 Task: Assign Person0000000143 as Assignee of Child Issue ChildIssue0000000711 of Issue Issue0000000356 in Backlog  in Scrum Project Project0000000072 in Jira. Assign Person0000000143 as Assignee of Child Issue ChildIssue0000000712 of Issue Issue0000000356 in Backlog  in Scrum Project Project0000000072 in Jira. Assign Person0000000143 as Assignee of Child Issue ChildIssue0000000713 of Issue Issue0000000357 in Backlog  in Scrum Project Project0000000072 in Jira. Assign Person0000000143 as Assignee of Child Issue ChildIssue0000000714 of Issue Issue0000000357 in Backlog  in Scrum Project Project0000000072 in Jira. Assign Person0000000143 as Assignee of Child Issue ChildIssue0000000715 of Issue Issue0000000358 in Backlog  in Scrum Project Project0000000072 in Jira
Action: Mouse moved to (256, 96)
Screenshot: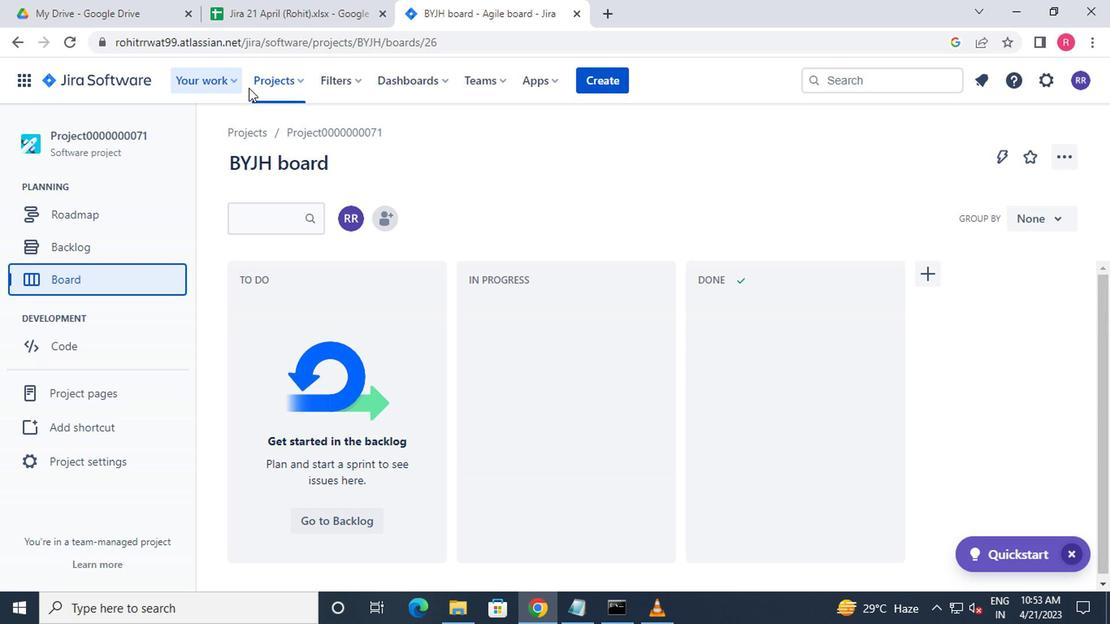 
Action: Mouse pressed left at (256, 96)
Screenshot: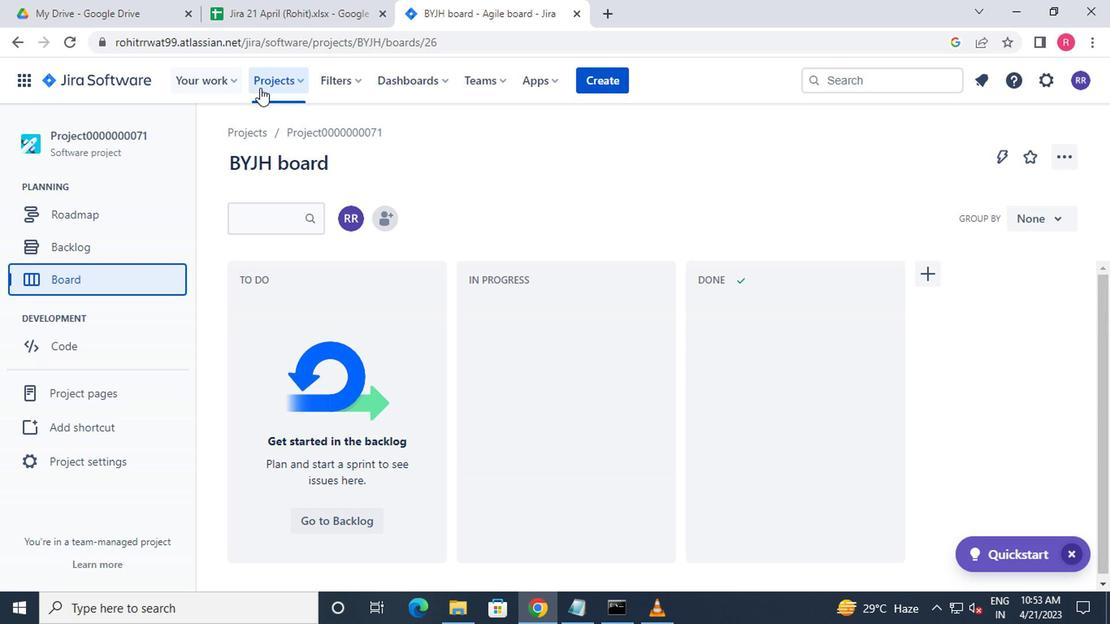 
Action: Mouse moved to (336, 198)
Screenshot: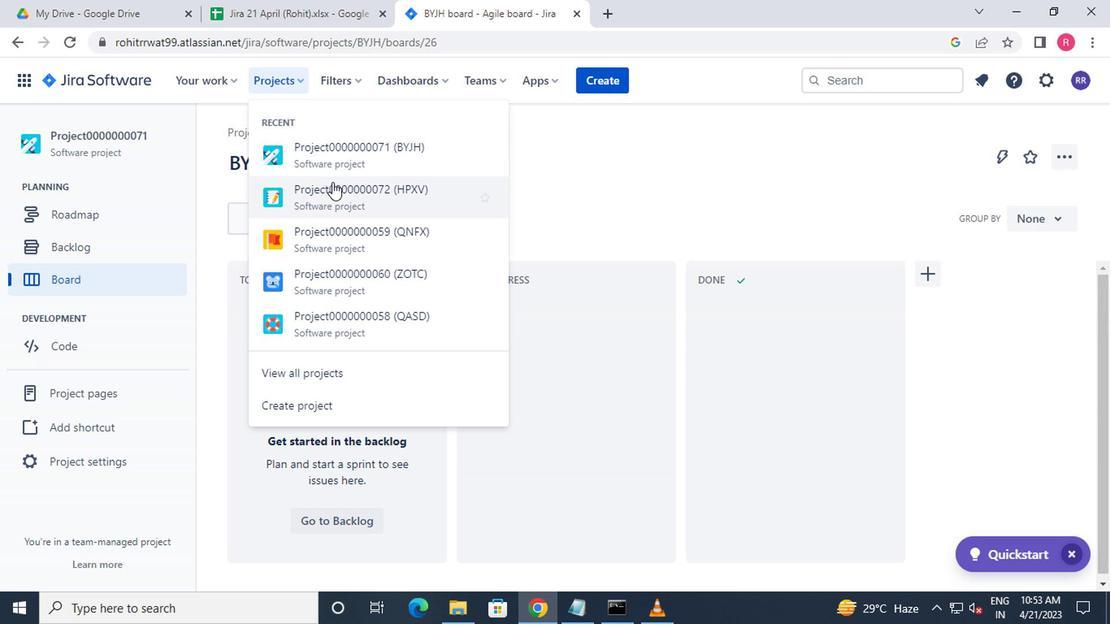 
Action: Mouse pressed left at (336, 198)
Screenshot: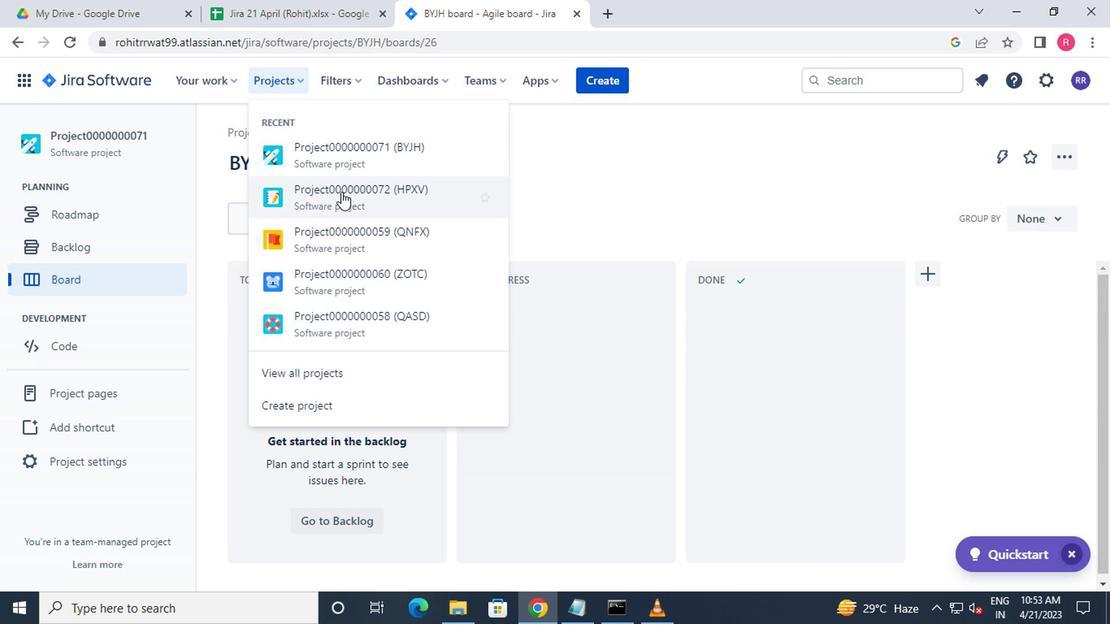 
Action: Mouse moved to (105, 244)
Screenshot: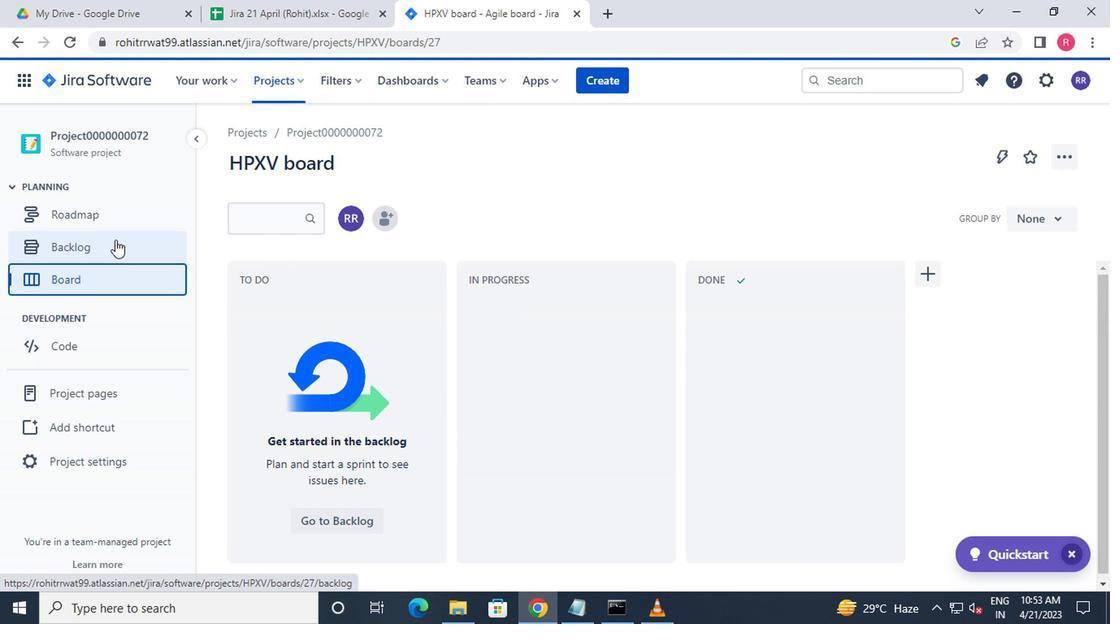 
Action: Mouse pressed left at (105, 244)
Screenshot: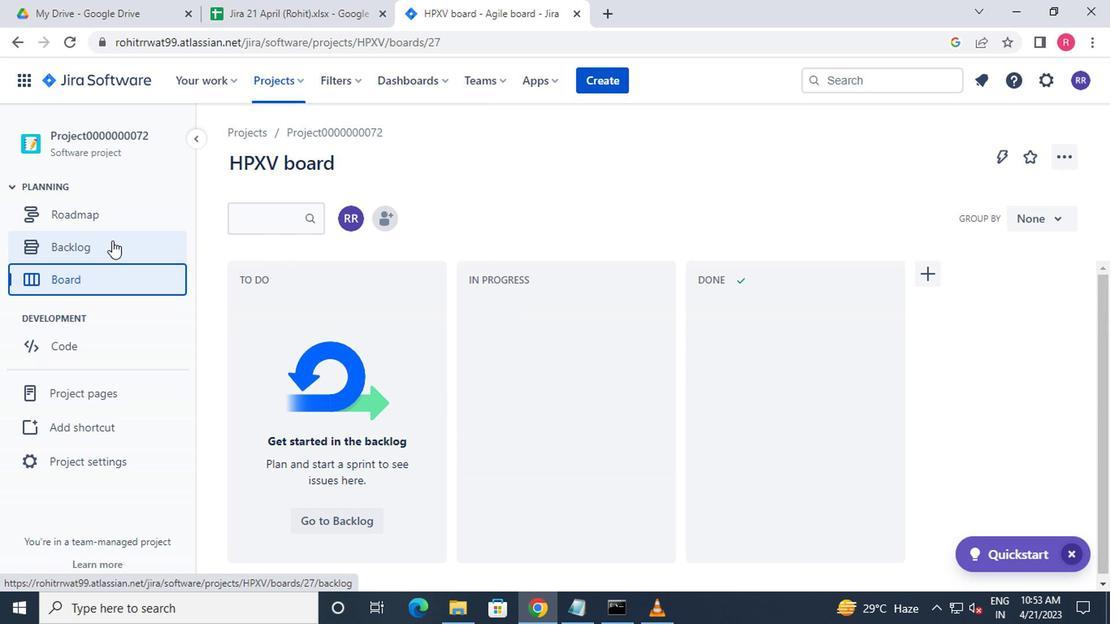 
Action: Mouse moved to (441, 343)
Screenshot: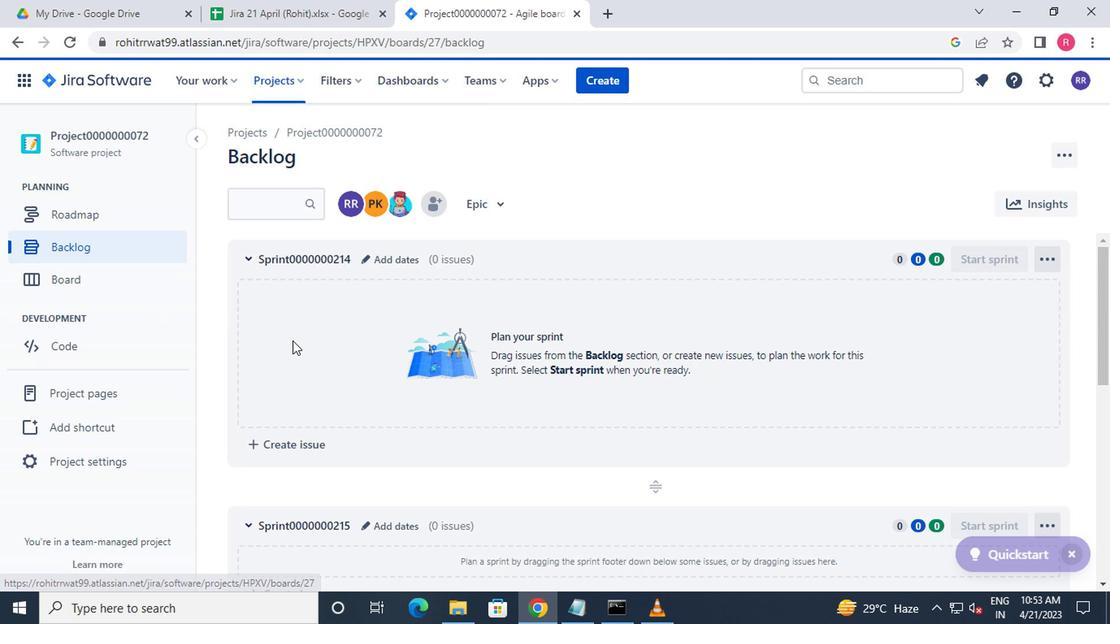 
Action: Mouse scrolled (441, 342) with delta (0, -1)
Screenshot: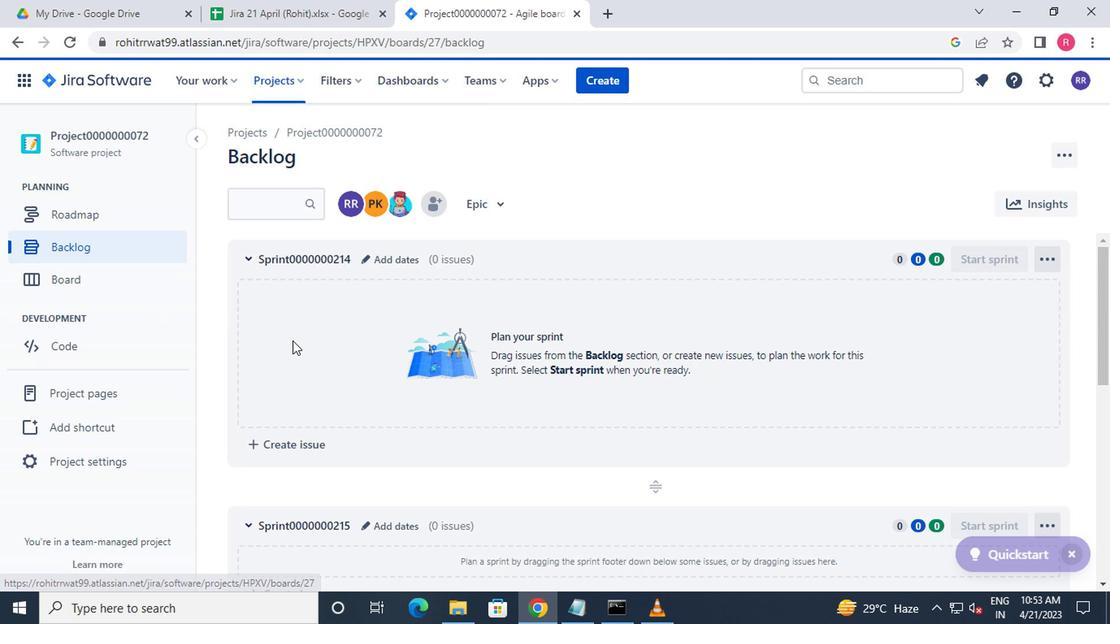 
Action: Mouse moved to (459, 342)
Screenshot: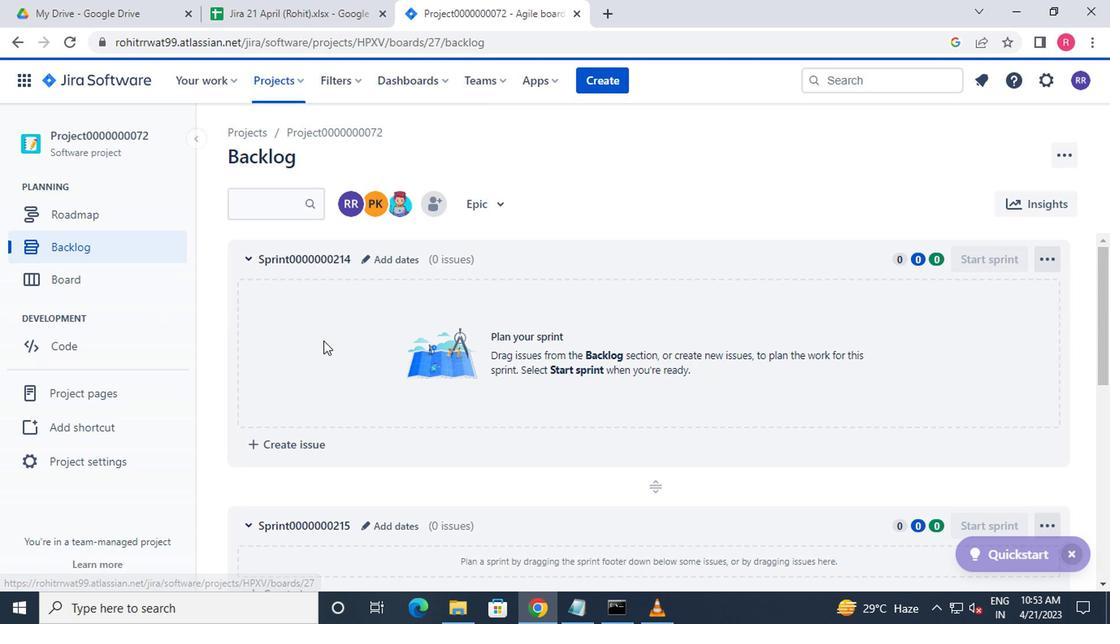 
Action: Mouse scrolled (459, 341) with delta (0, 0)
Screenshot: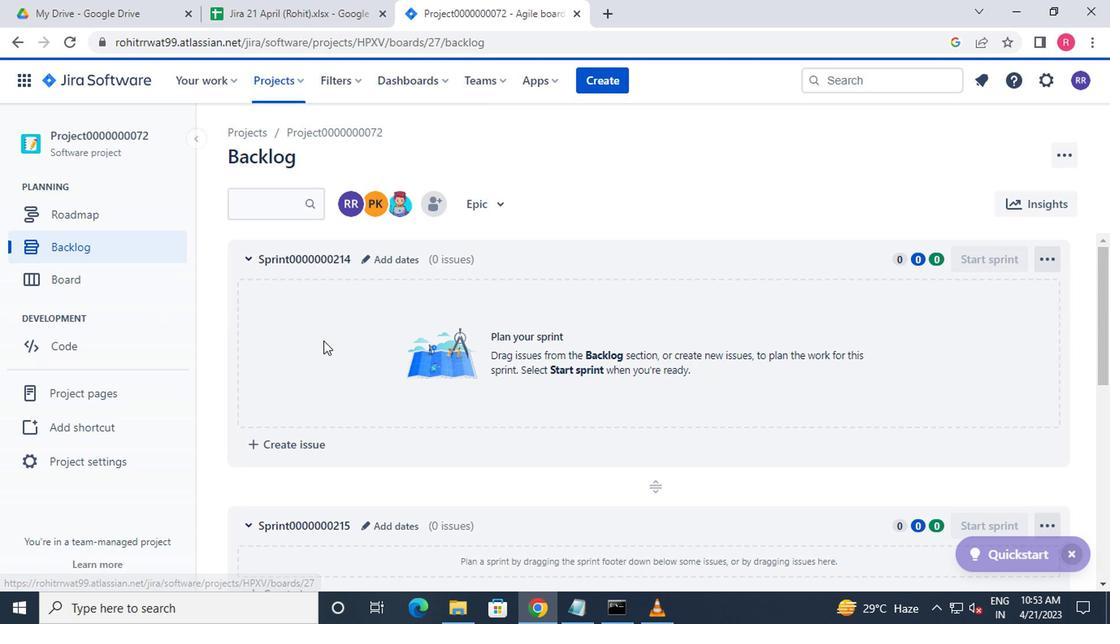 
Action: Mouse moved to (461, 341)
Screenshot: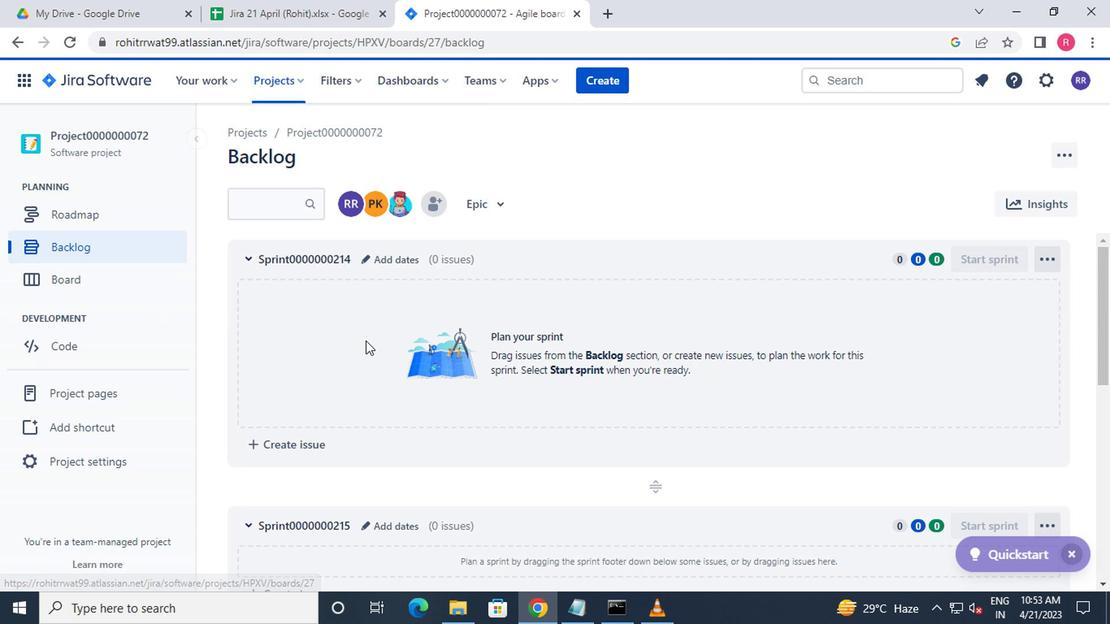 
Action: Mouse scrolled (461, 341) with delta (0, 0)
Screenshot: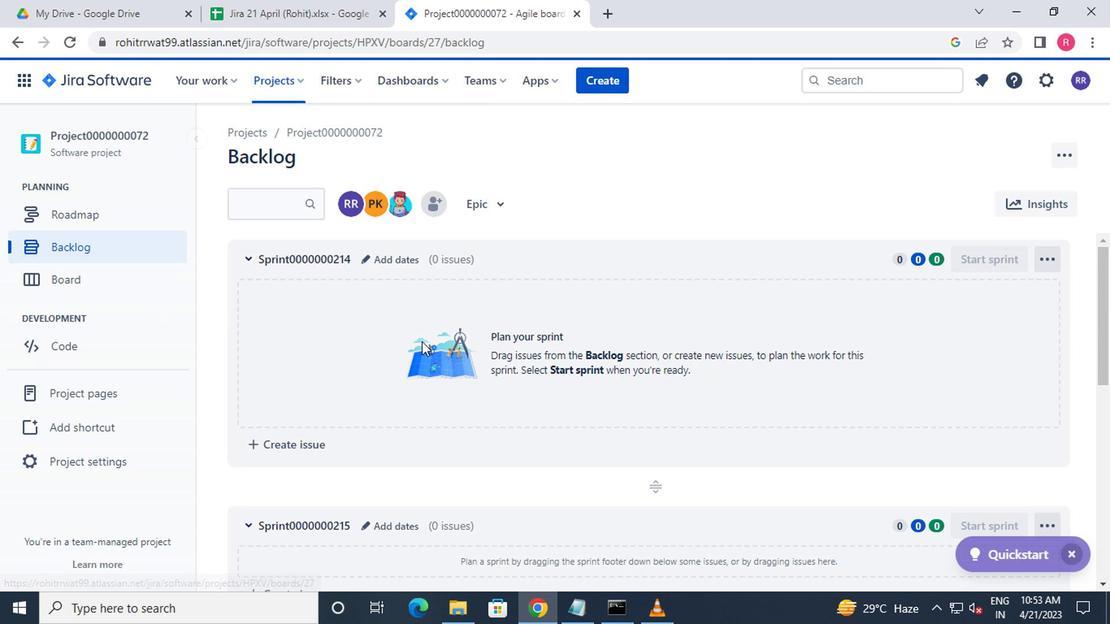 
Action: Mouse moved to (461, 341)
Screenshot: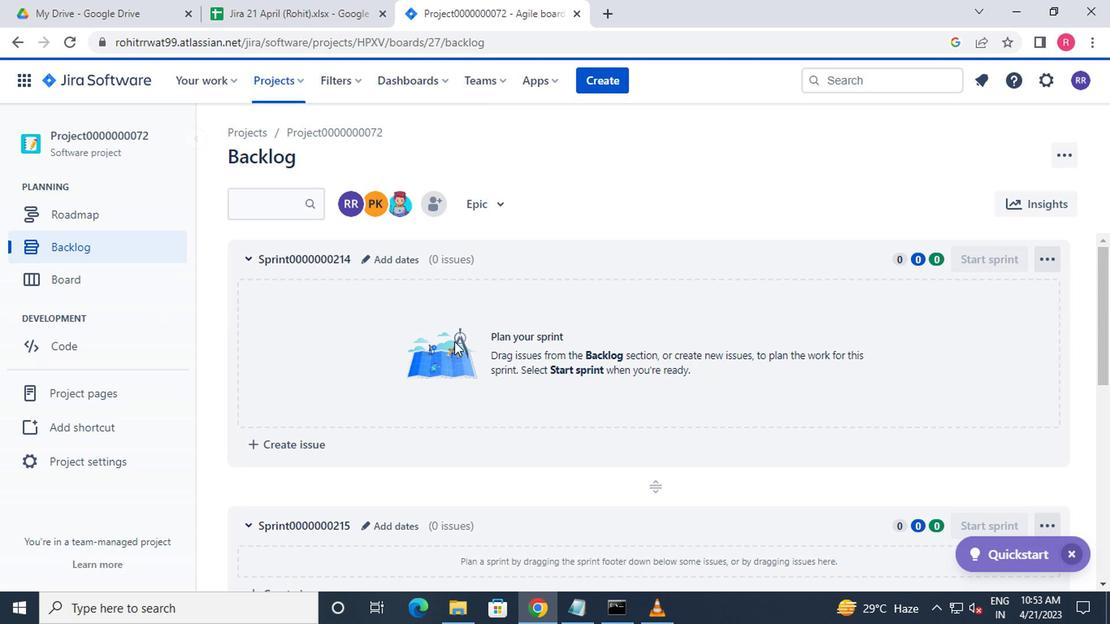 
Action: Mouse scrolled (461, 340) with delta (0, -1)
Screenshot: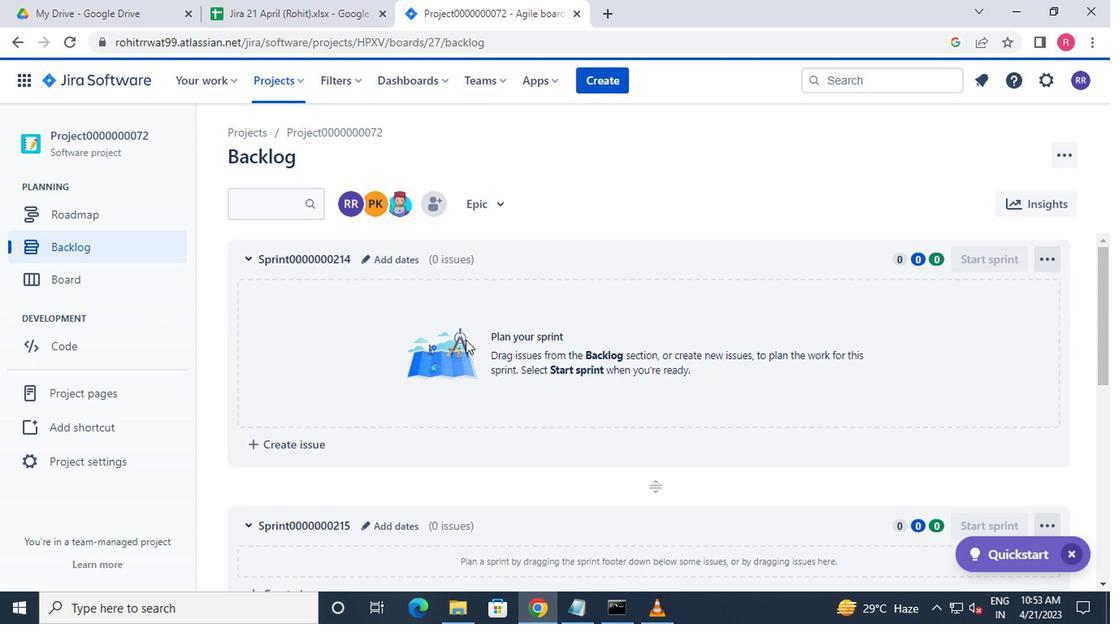 
Action: Mouse moved to (415, 440)
Screenshot: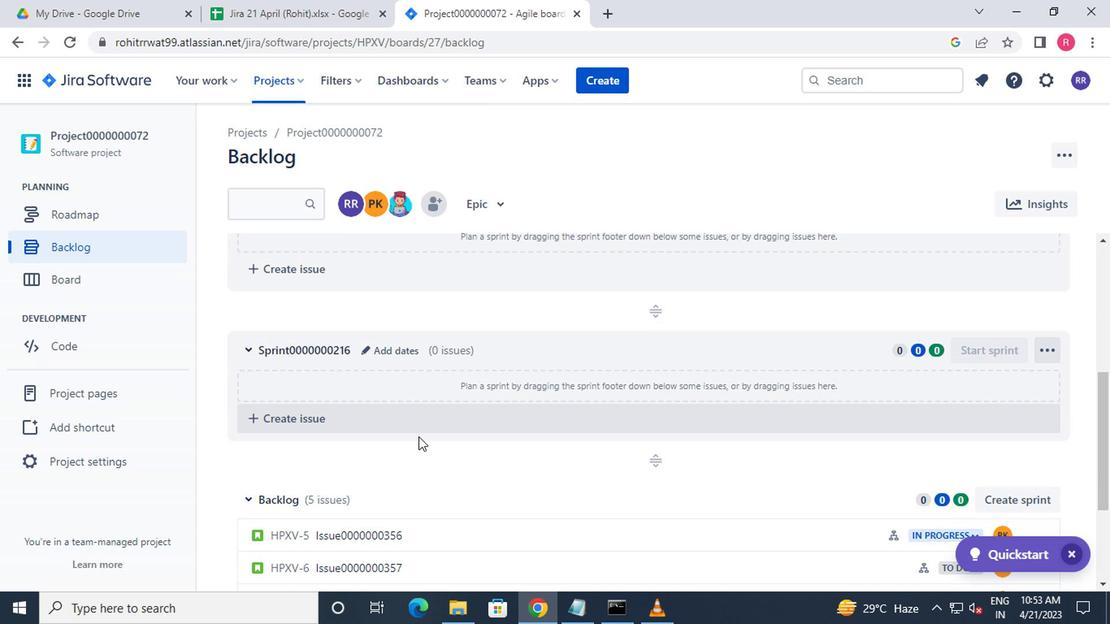 
Action: Mouse scrolled (415, 440) with delta (0, 0)
Screenshot: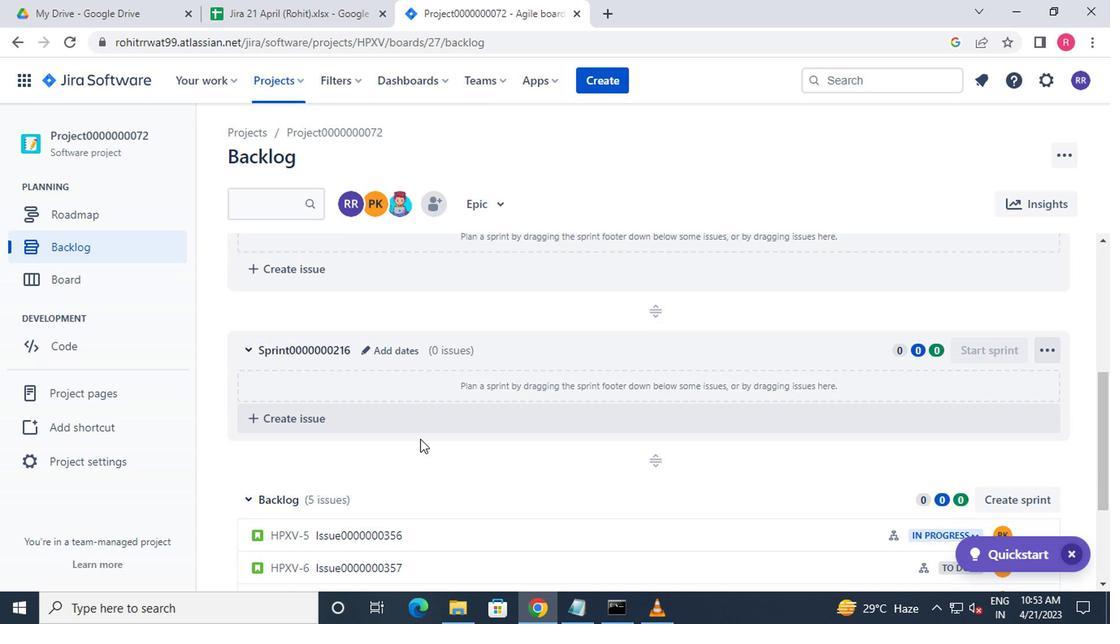 
Action: Mouse moved to (677, 450)
Screenshot: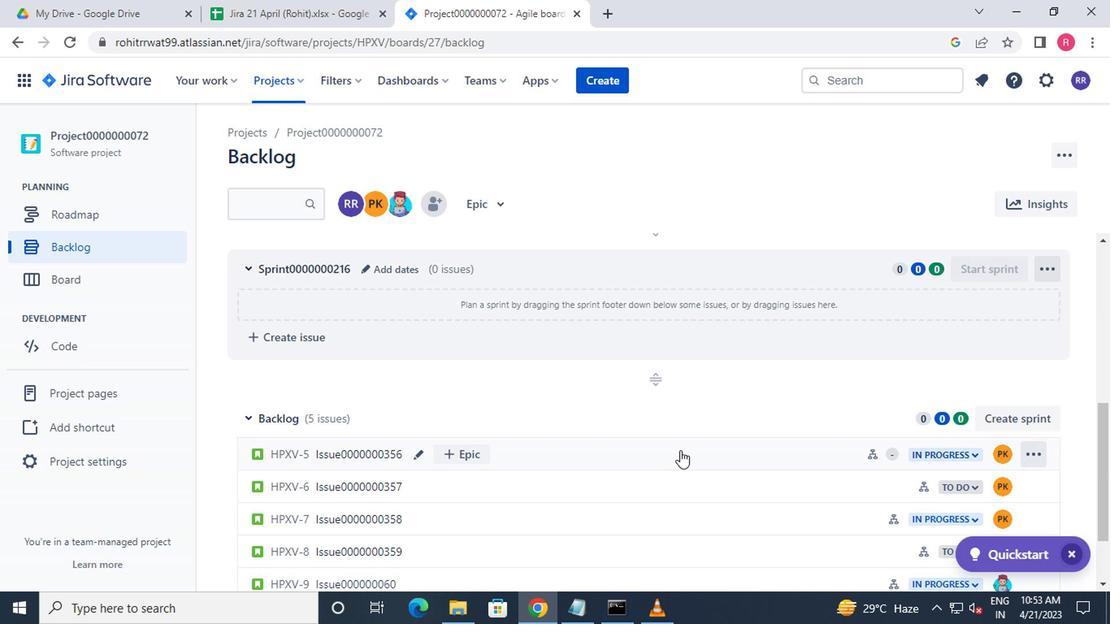 
Action: Mouse pressed left at (677, 450)
Screenshot: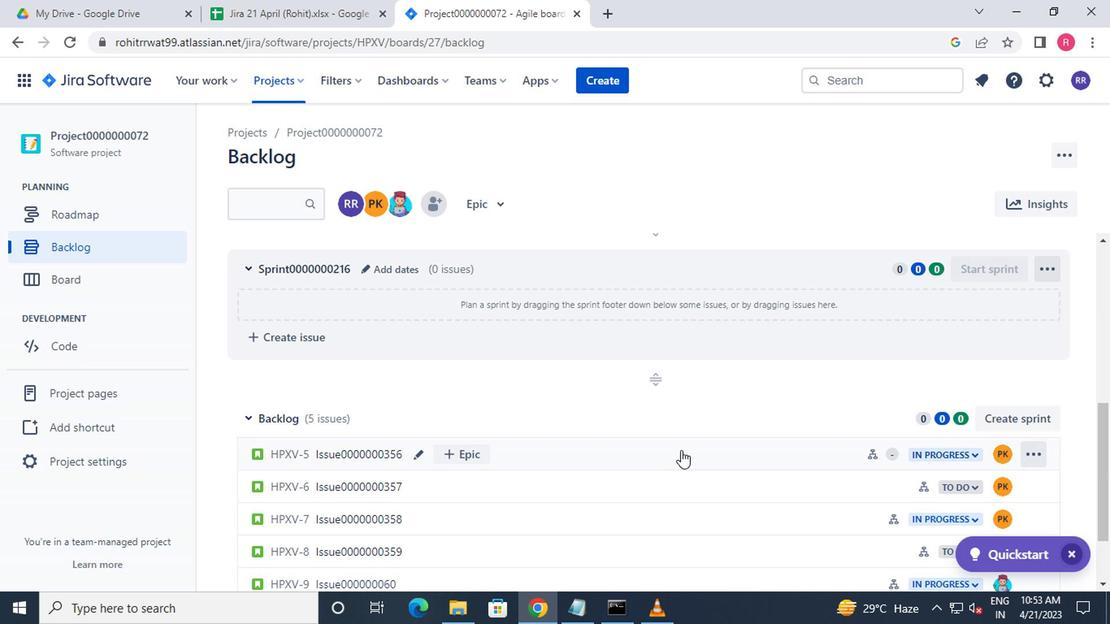 
Action: Mouse moved to (819, 334)
Screenshot: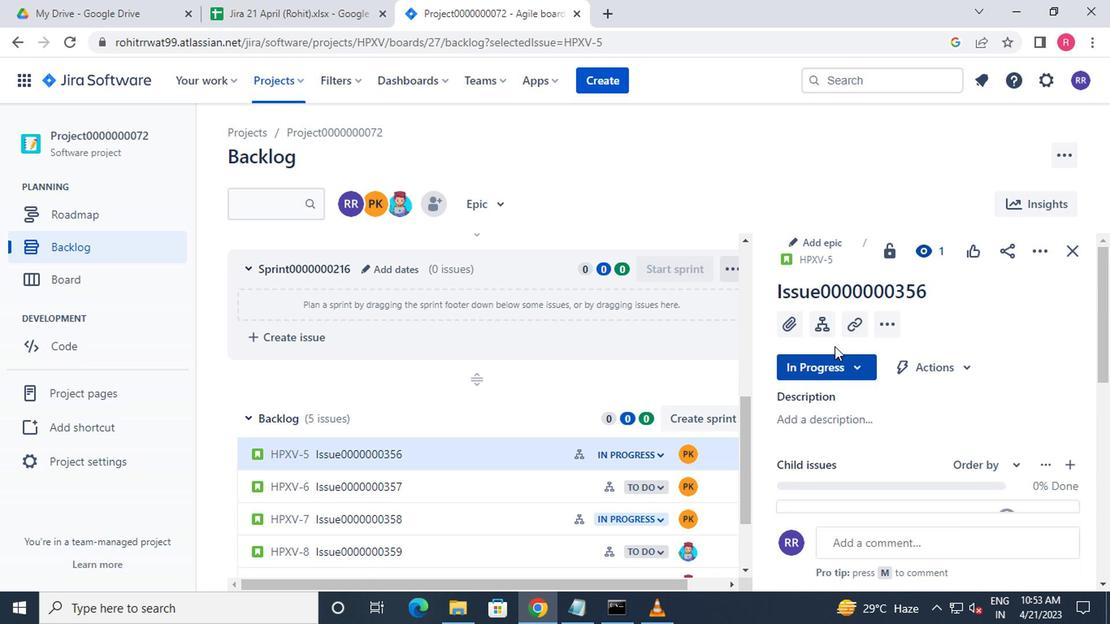 
Action: Mouse pressed left at (819, 334)
Screenshot: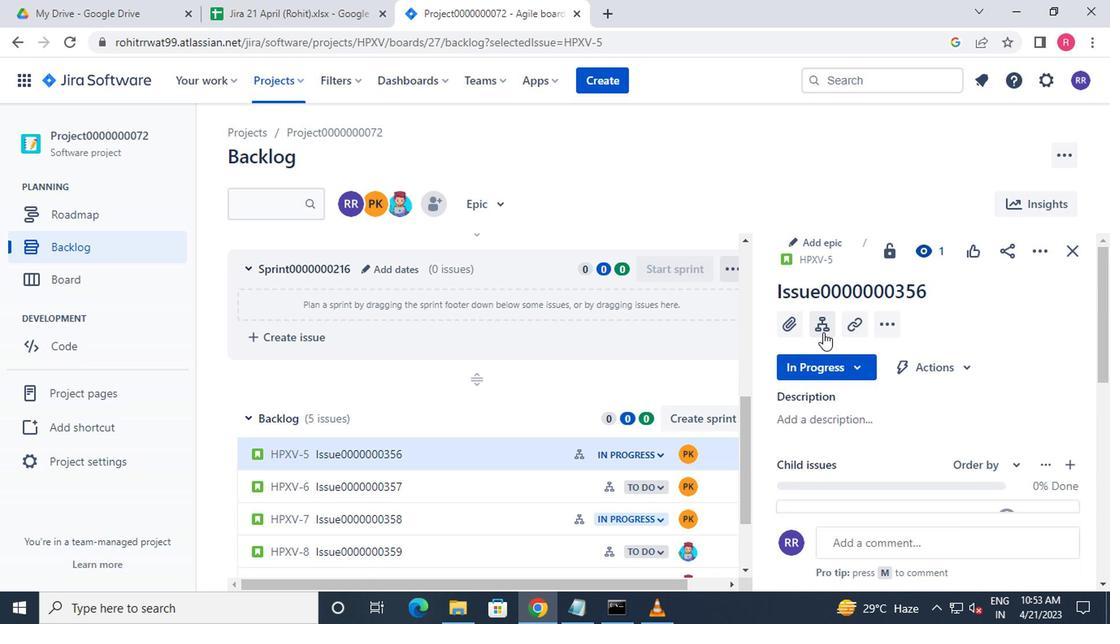 
Action: Mouse moved to (1007, 329)
Screenshot: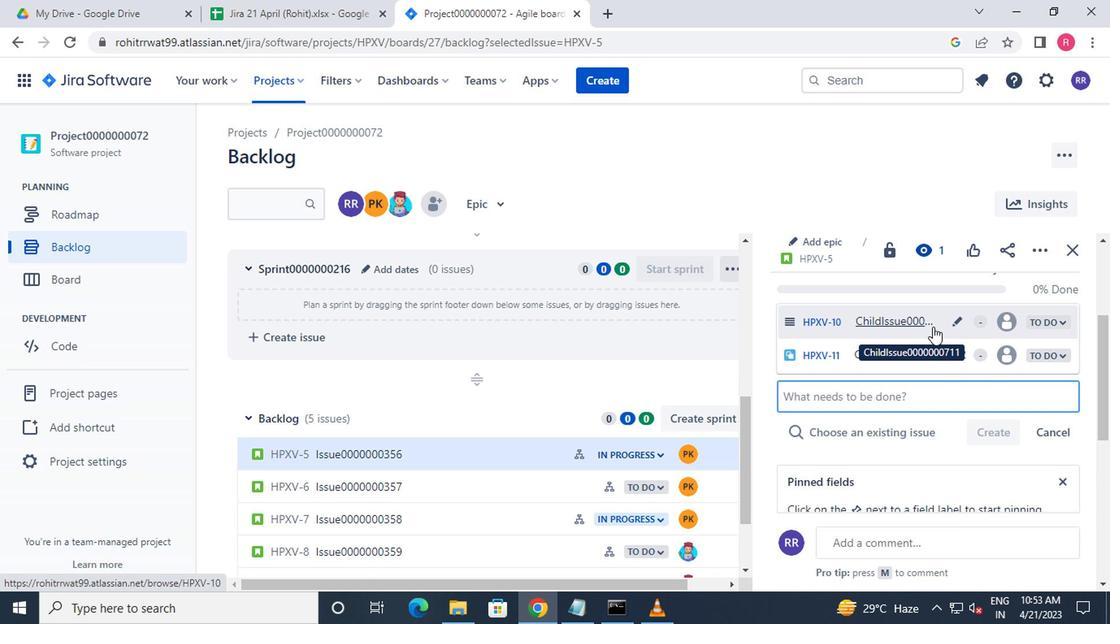 
Action: Mouse pressed left at (1007, 329)
Screenshot: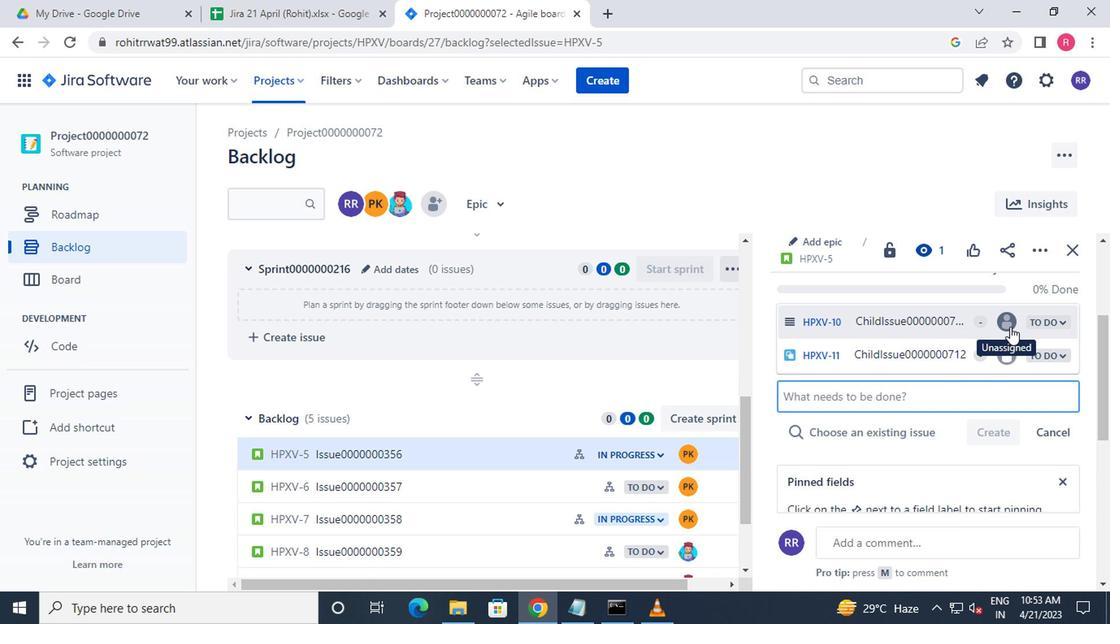 
Action: Mouse moved to (991, 337)
Screenshot: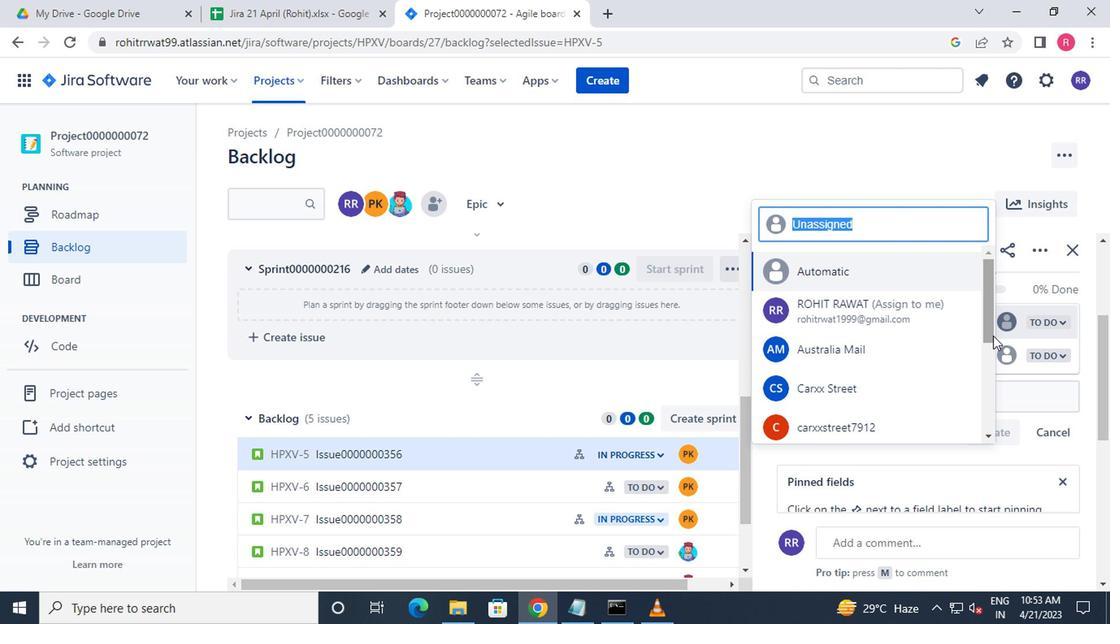 
Action: Mouse scrolled (991, 336) with delta (0, -1)
Screenshot: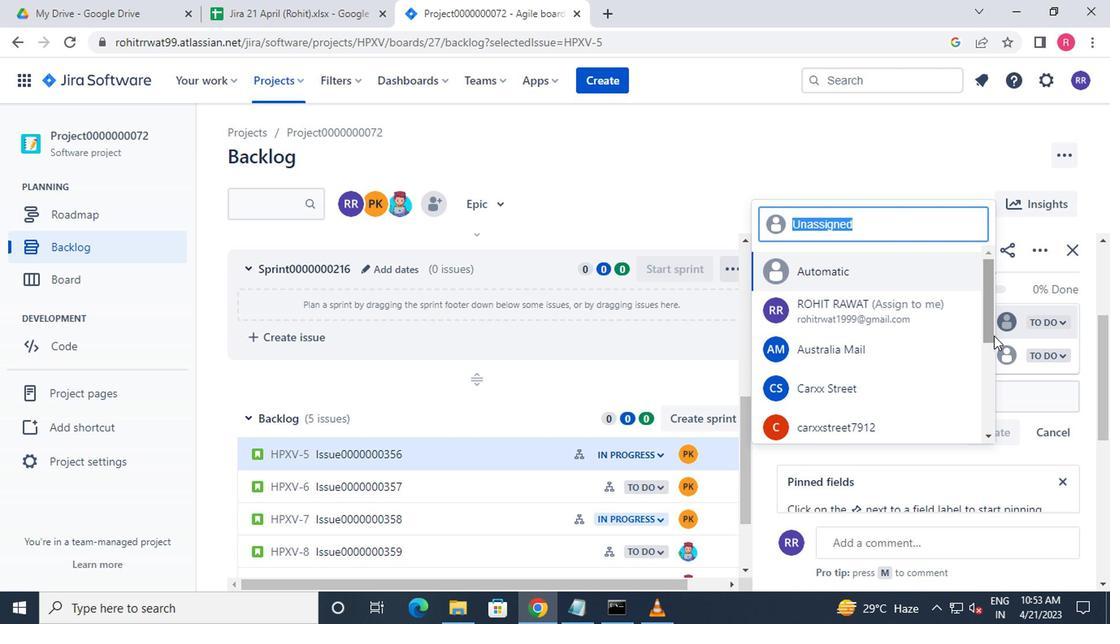 
Action: Mouse scrolled (991, 336) with delta (0, -1)
Screenshot: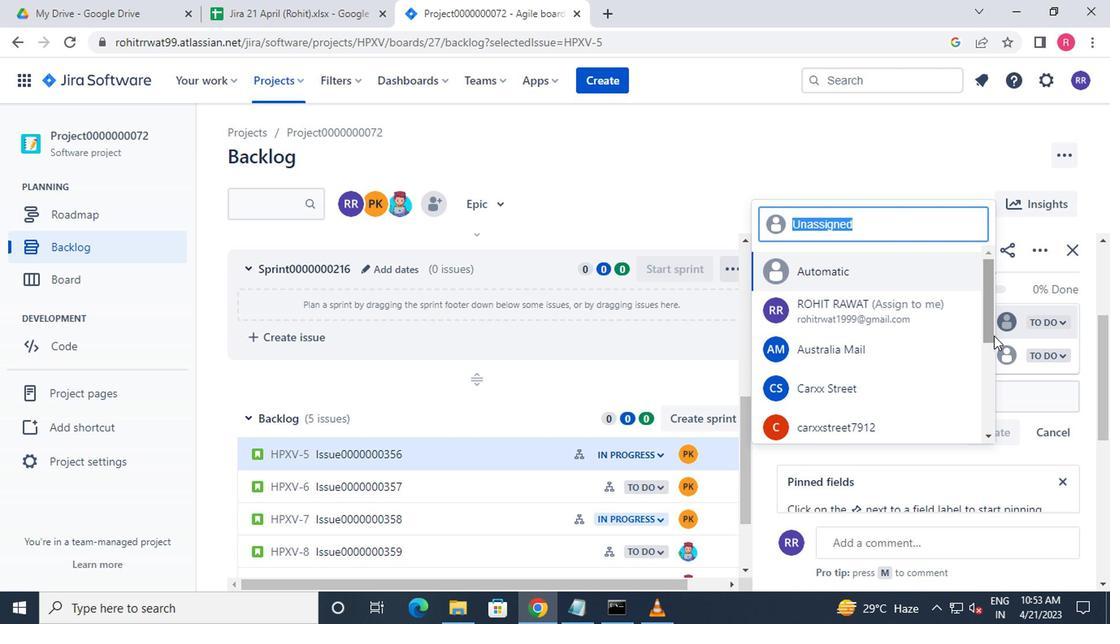 
Action: Mouse scrolled (991, 336) with delta (0, -1)
Screenshot: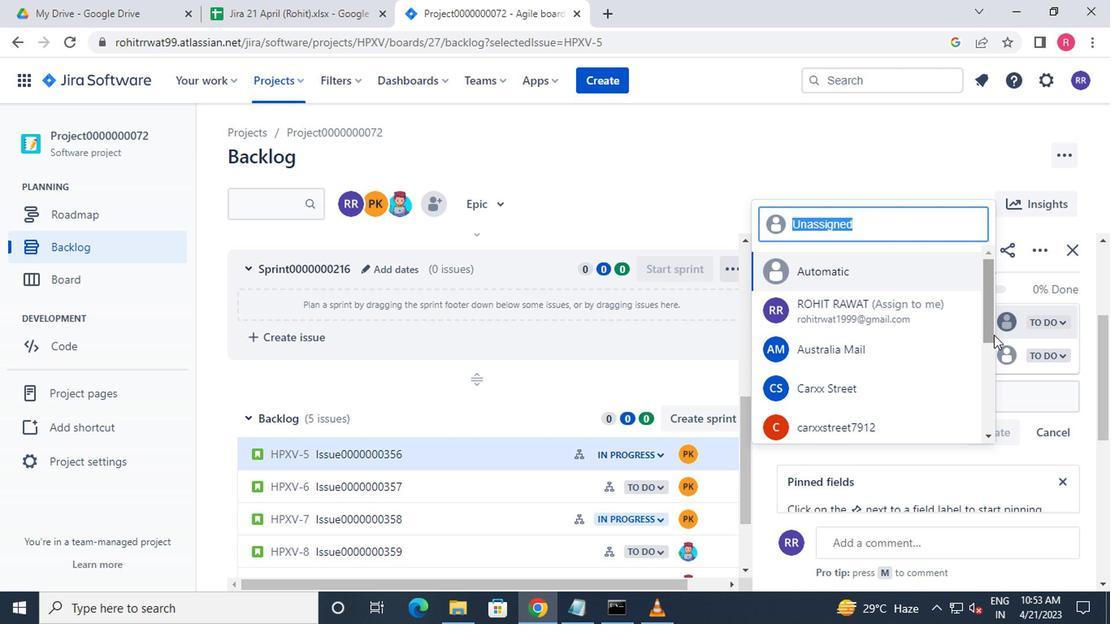 
Action: Mouse scrolled (991, 336) with delta (0, -1)
Screenshot: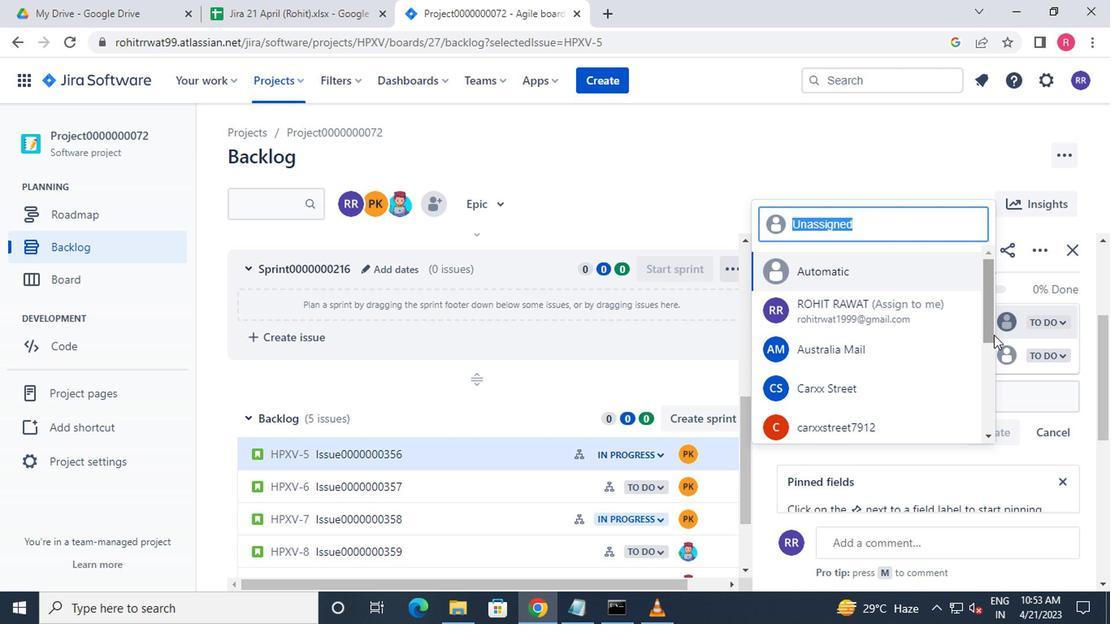 
Action: Mouse moved to (860, 304)
Screenshot: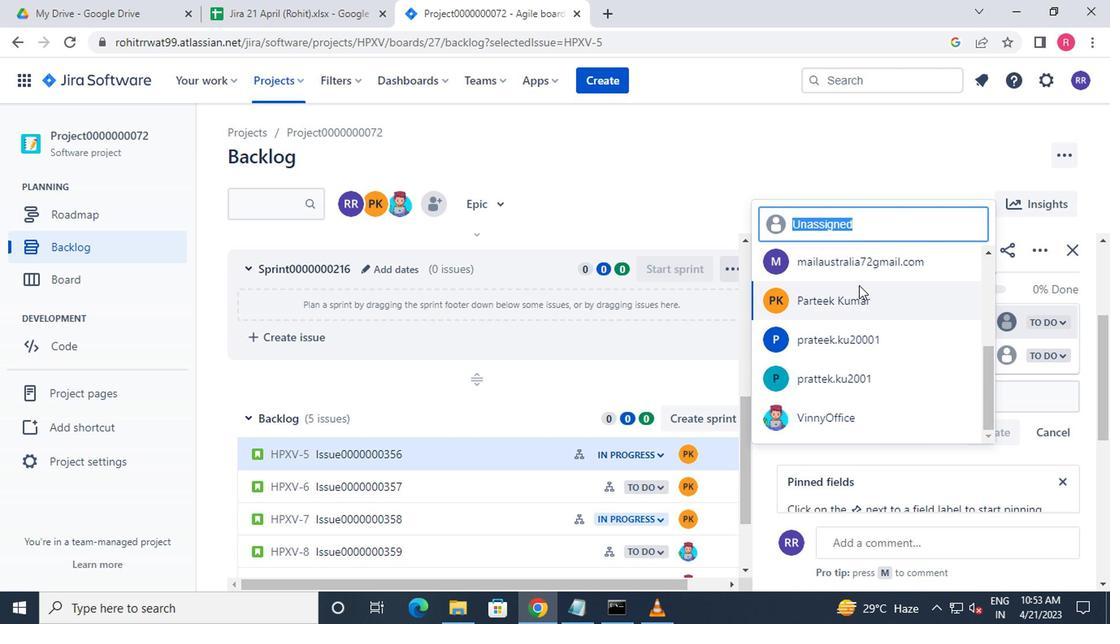 
Action: Mouse pressed left at (860, 304)
Screenshot: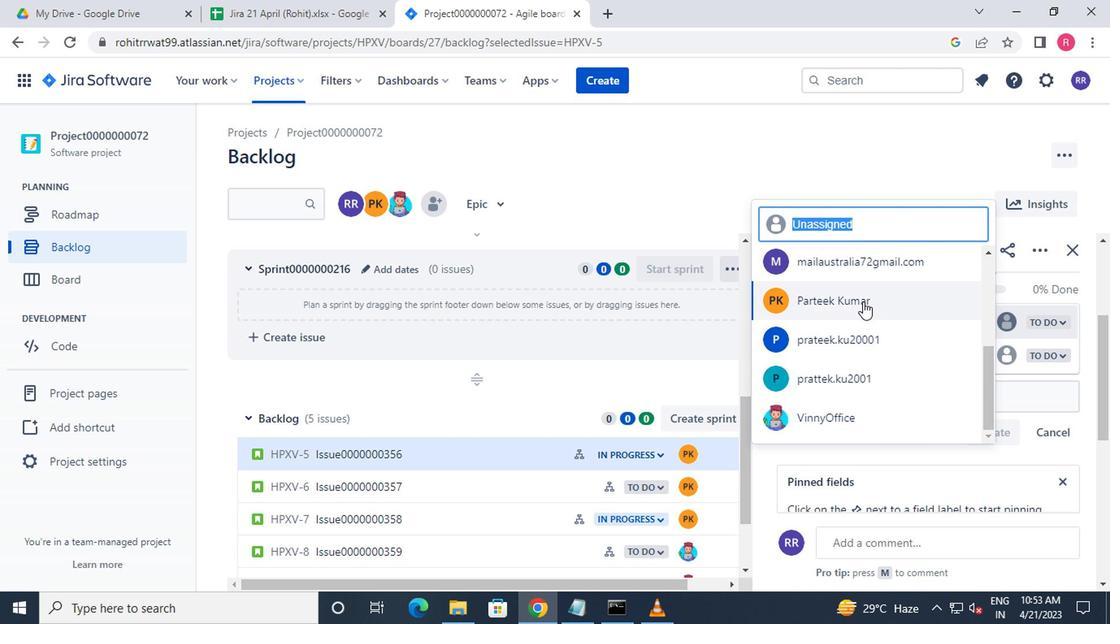 
Action: Mouse moved to (1009, 367)
Screenshot: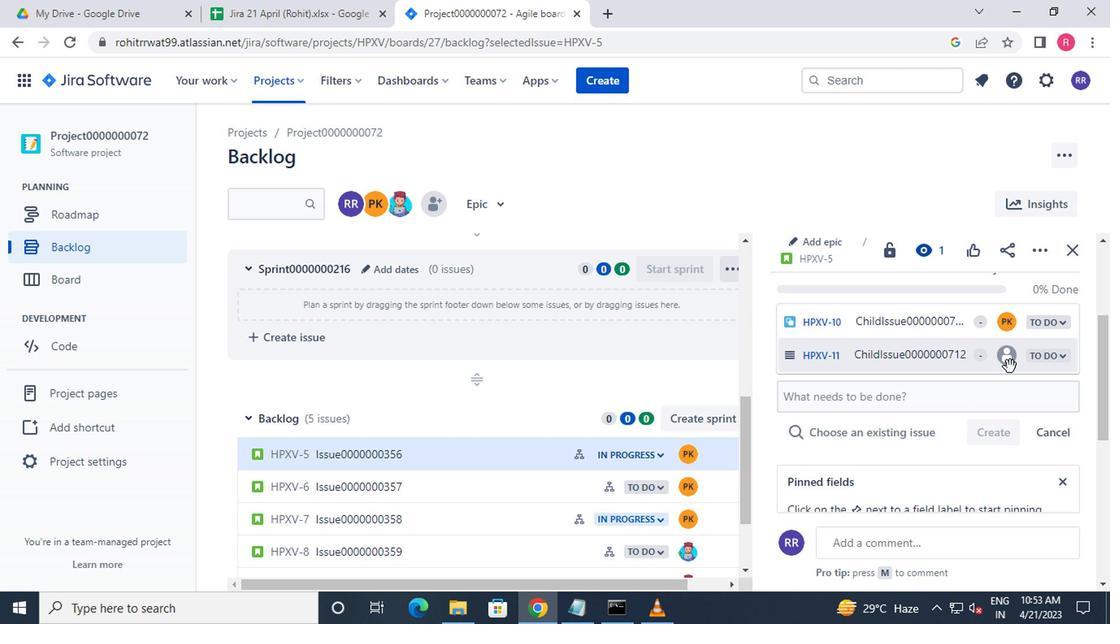 
Action: Mouse pressed left at (1009, 367)
Screenshot: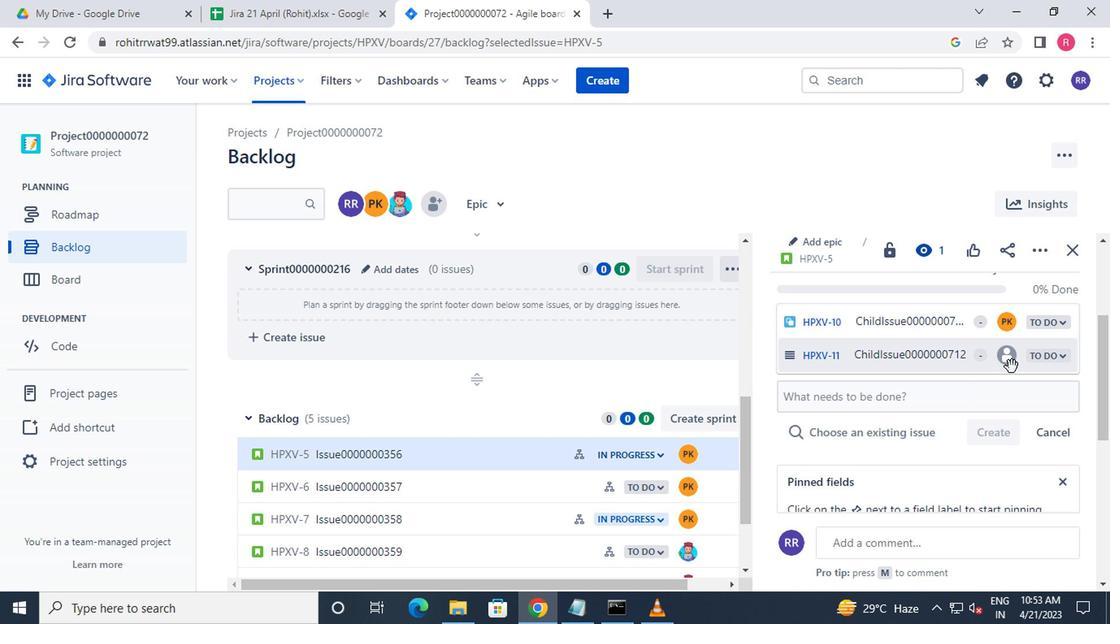 
Action: Mouse moved to (558, 459)
Screenshot: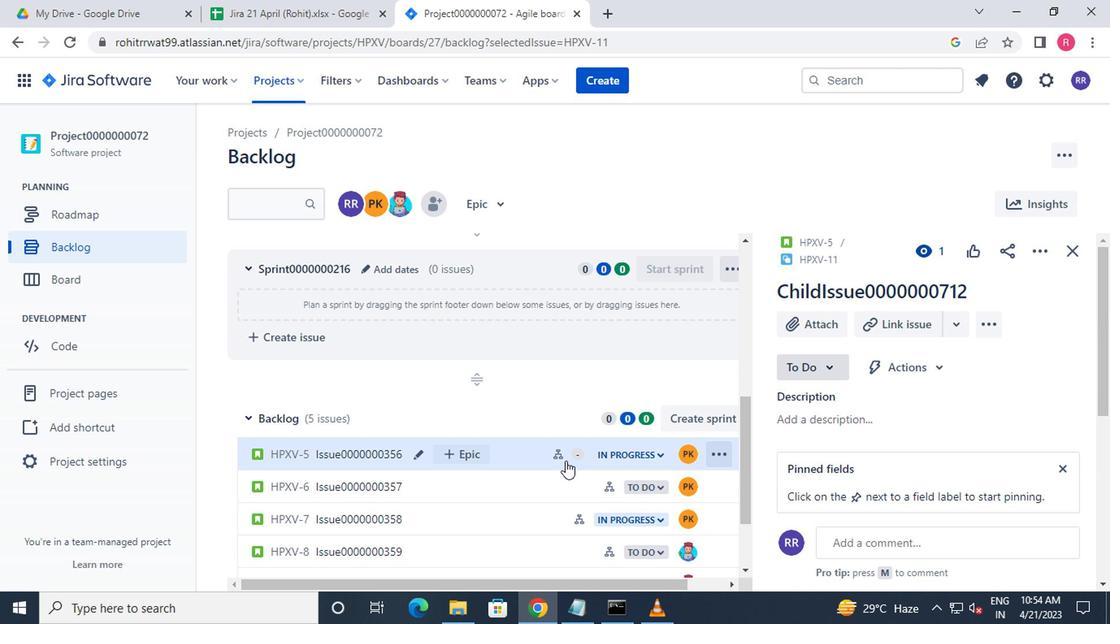 
Action: Mouse pressed left at (558, 459)
Screenshot: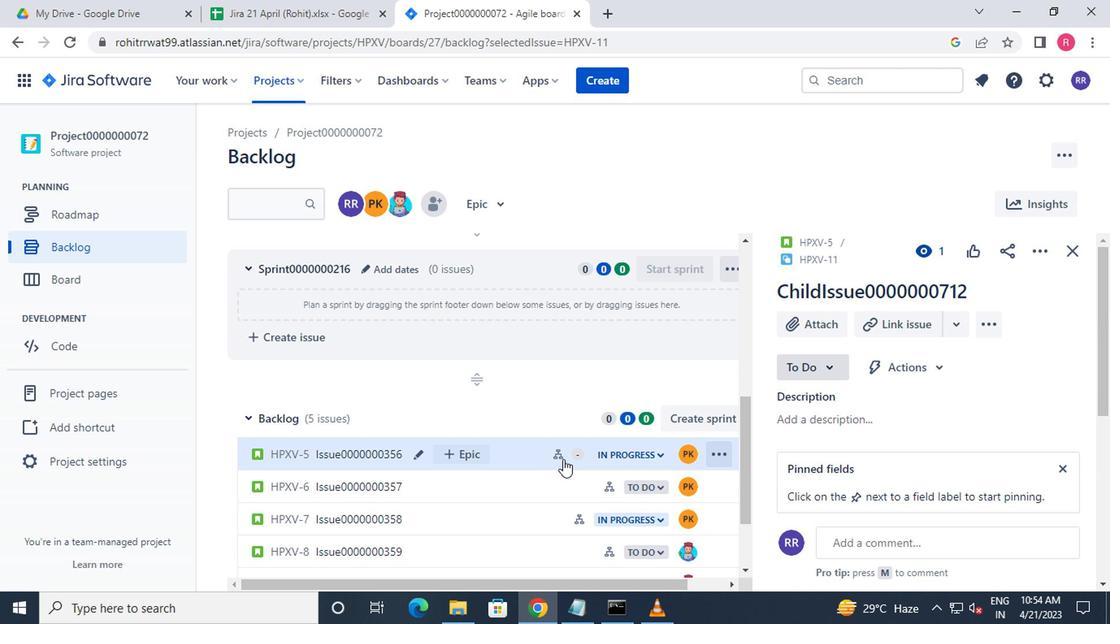
Action: Mouse moved to (821, 329)
Screenshot: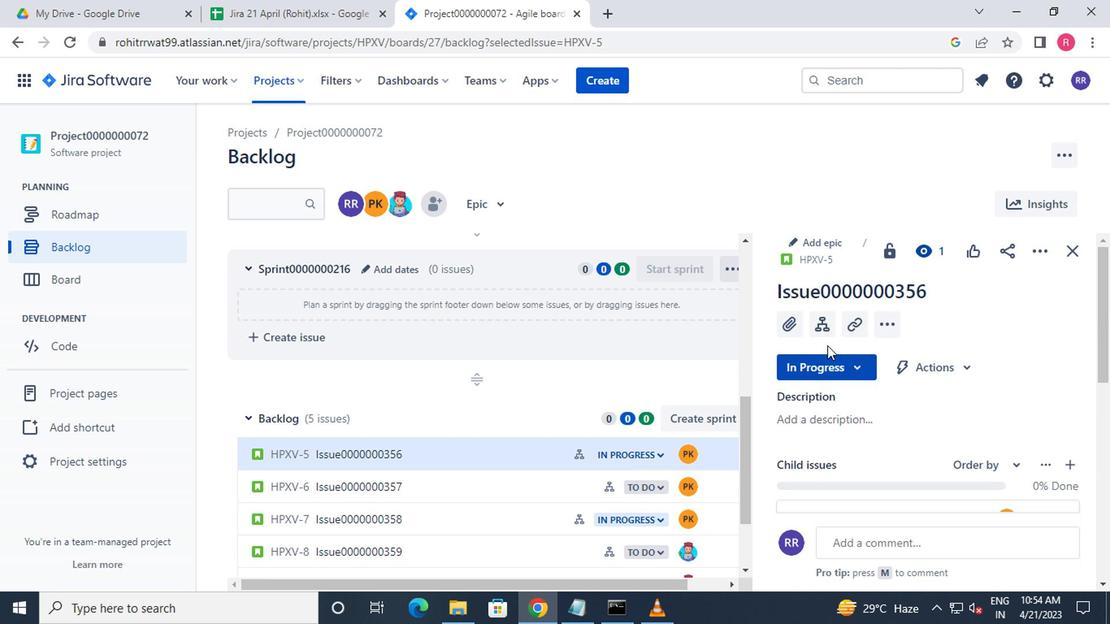 
Action: Mouse pressed left at (821, 329)
Screenshot: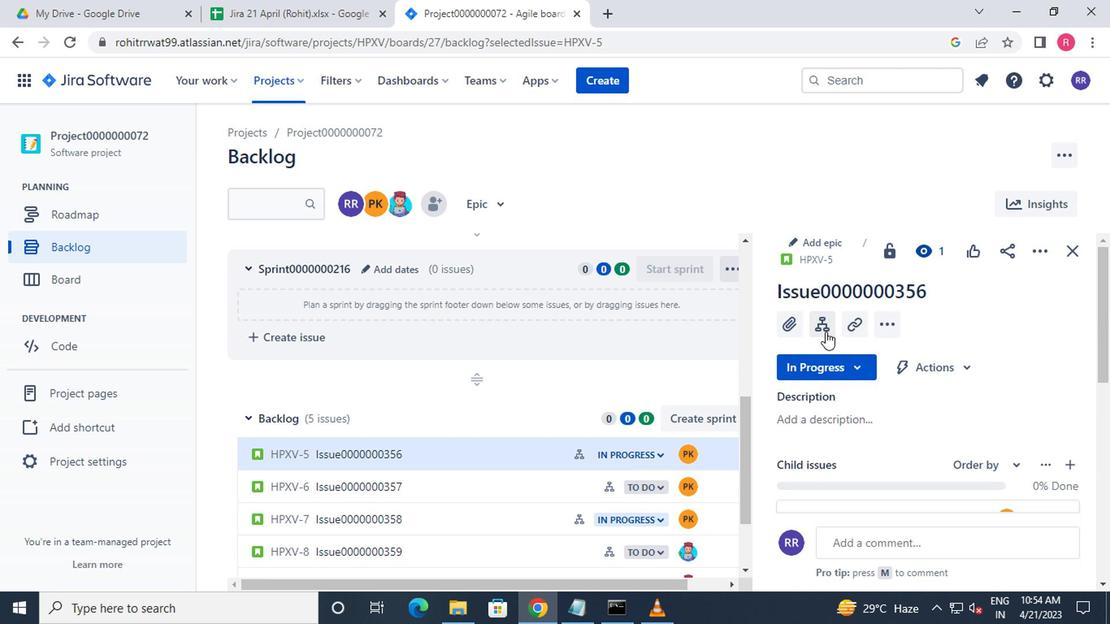 
Action: Mouse moved to (999, 360)
Screenshot: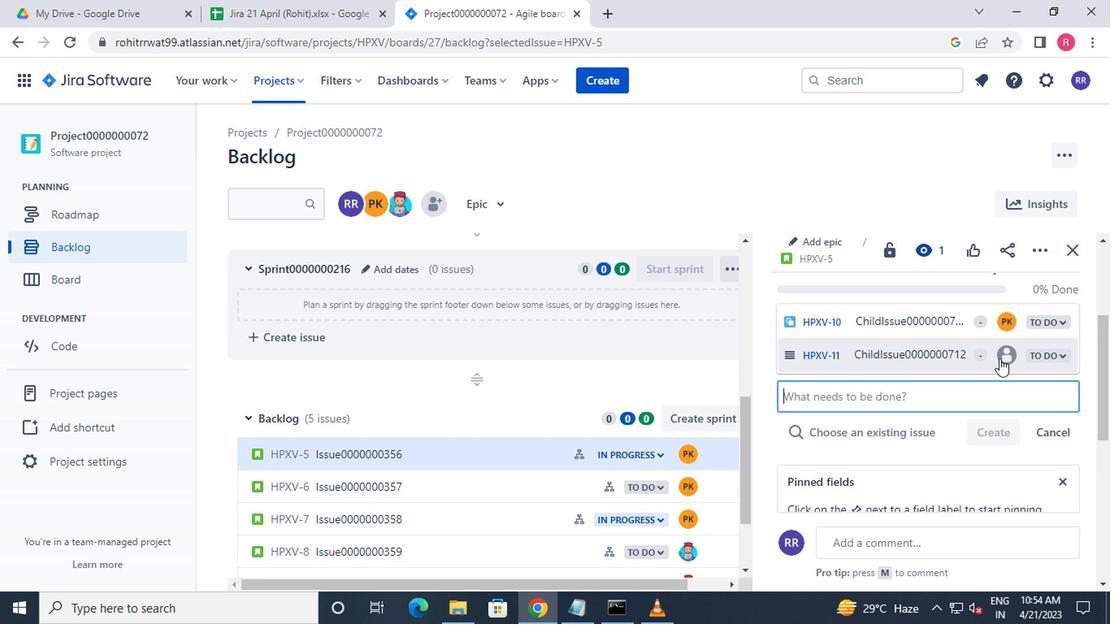 
Action: Mouse pressed left at (999, 360)
Screenshot: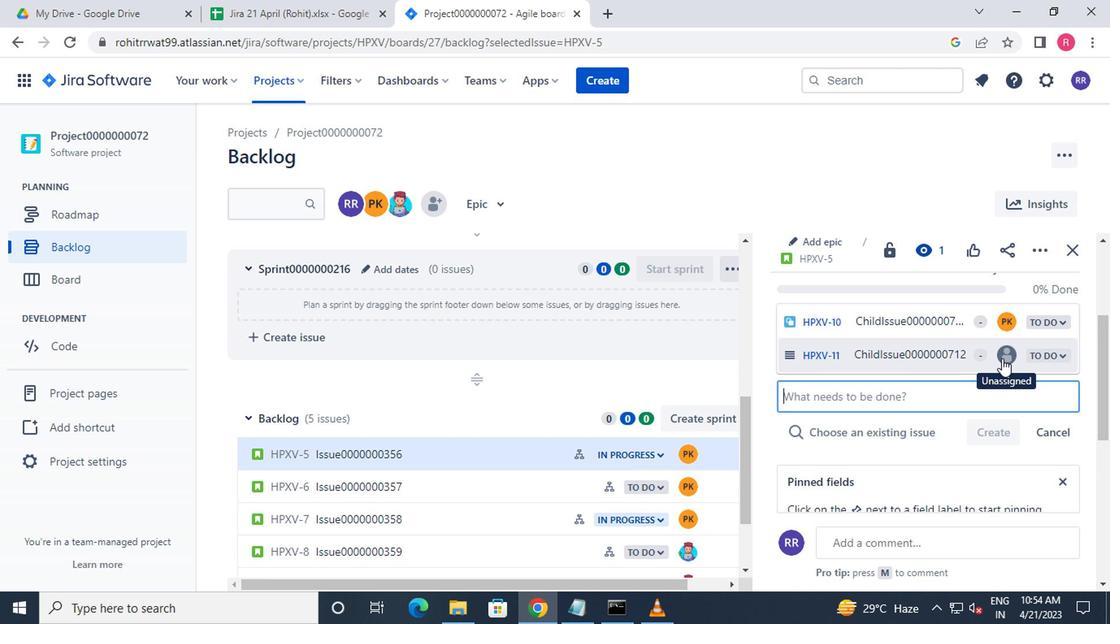 
Action: Mouse moved to (882, 411)
Screenshot: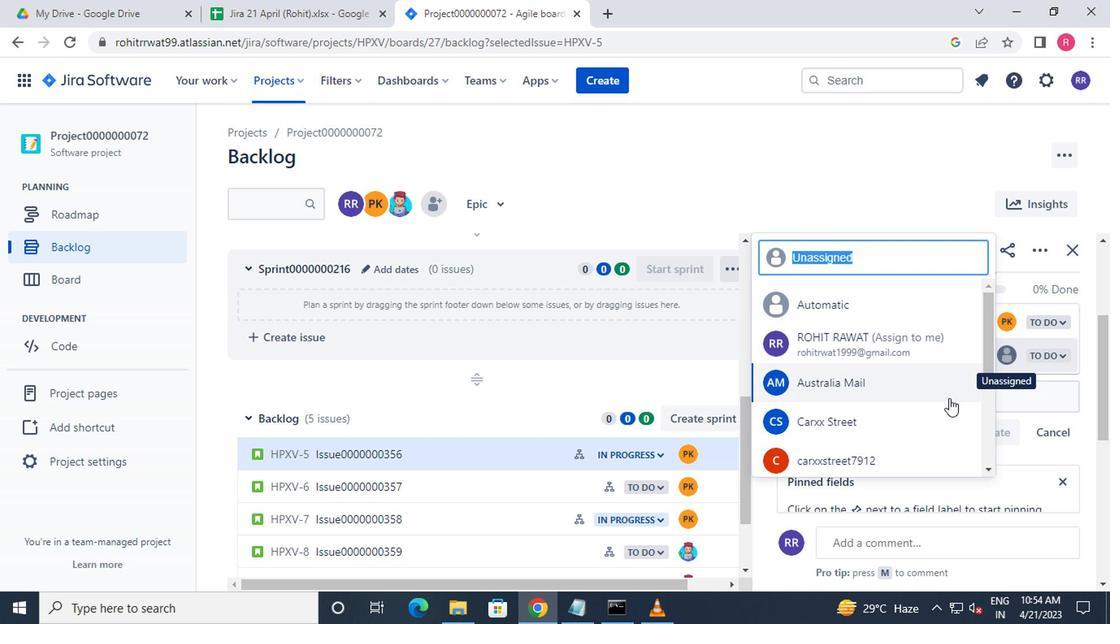 
Action: Mouse scrolled (882, 411) with delta (0, 0)
Screenshot: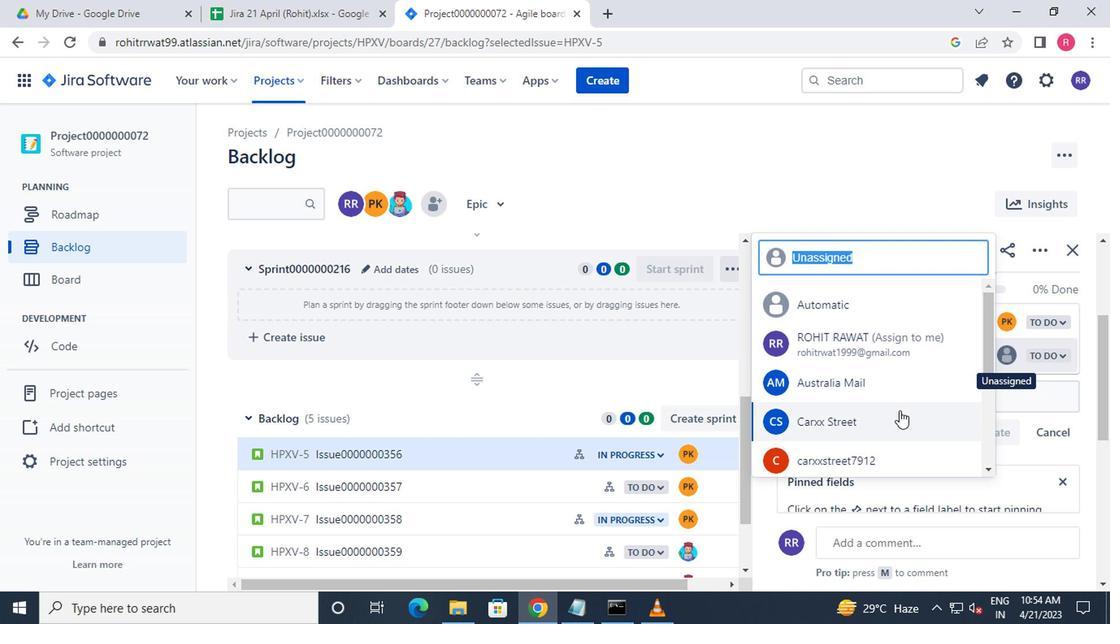 
Action: Mouse scrolled (882, 411) with delta (0, 0)
Screenshot: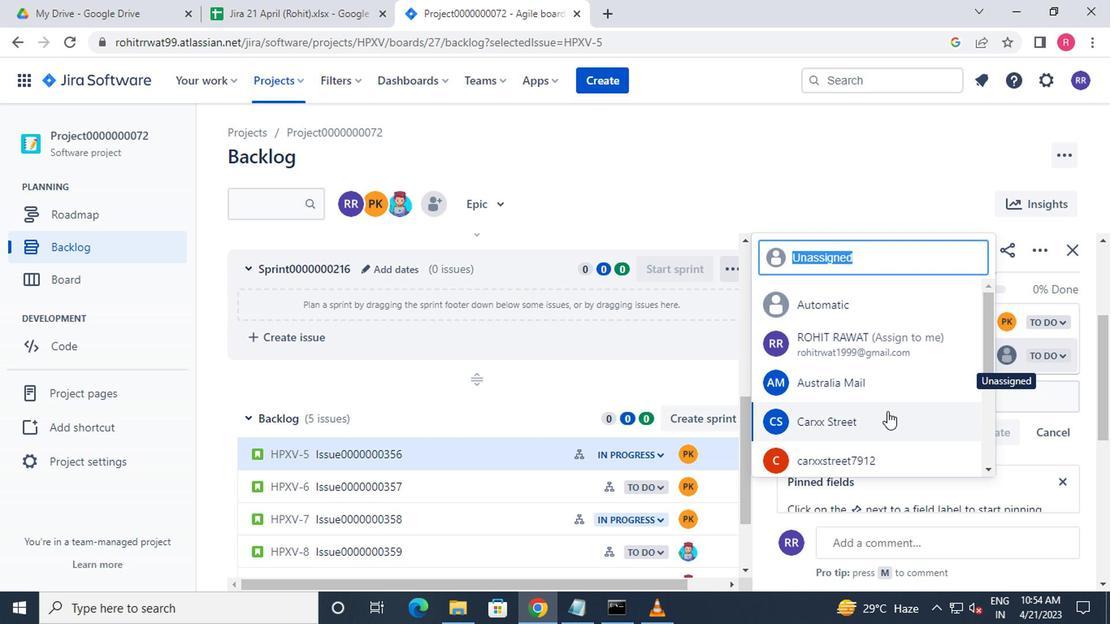 
Action: Mouse scrolled (882, 411) with delta (0, 0)
Screenshot: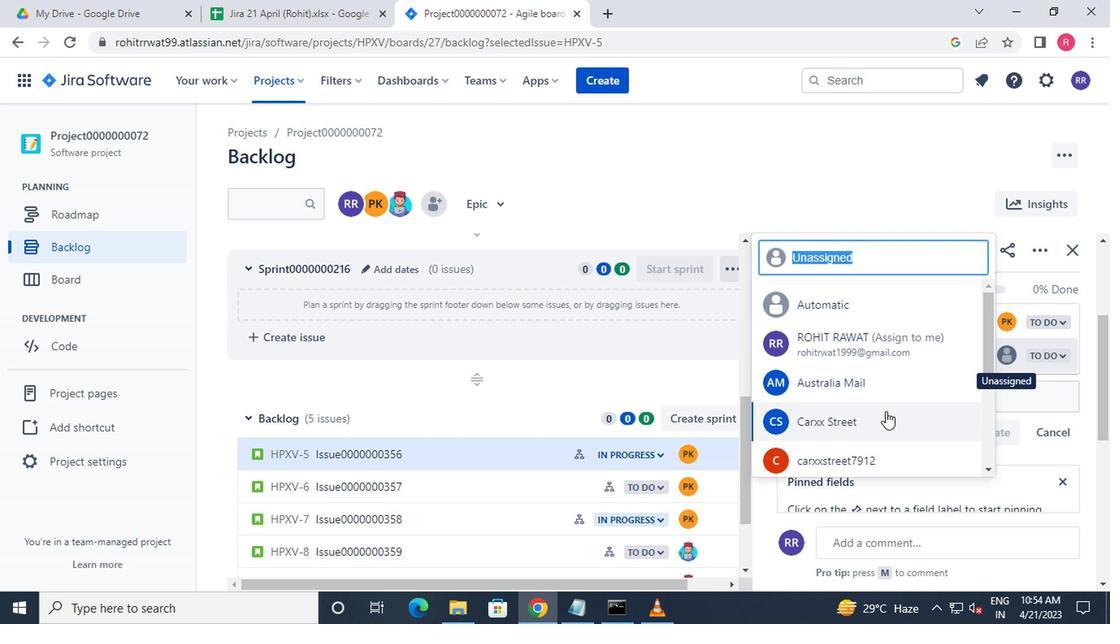 
Action: Mouse moved to (847, 343)
Screenshot: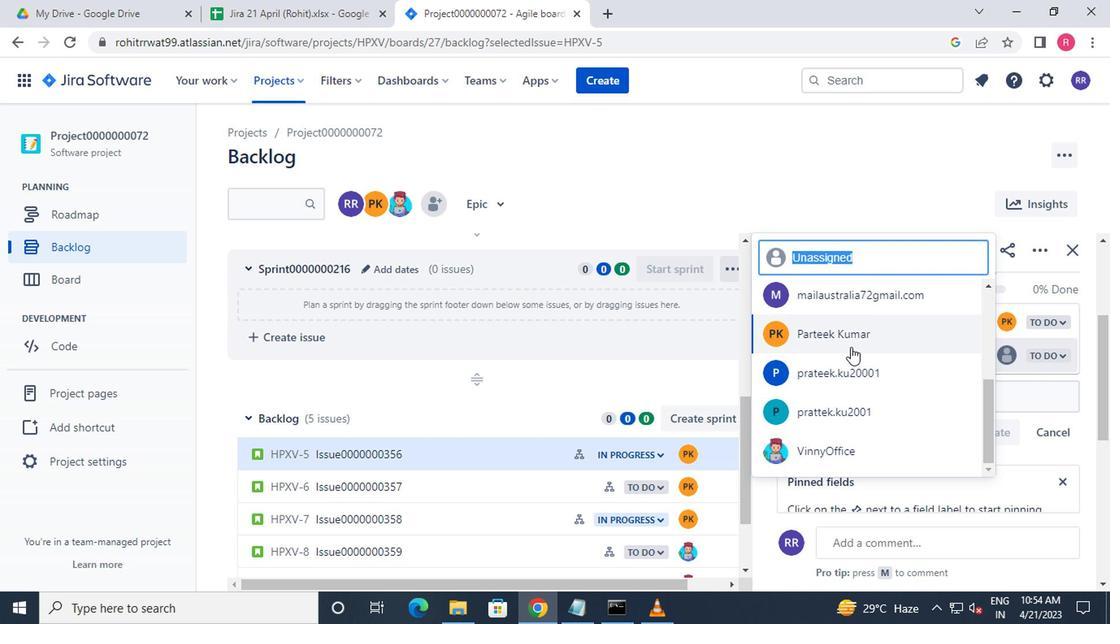 
Action: Mouse pressed left at (847, 343)
Screenshot: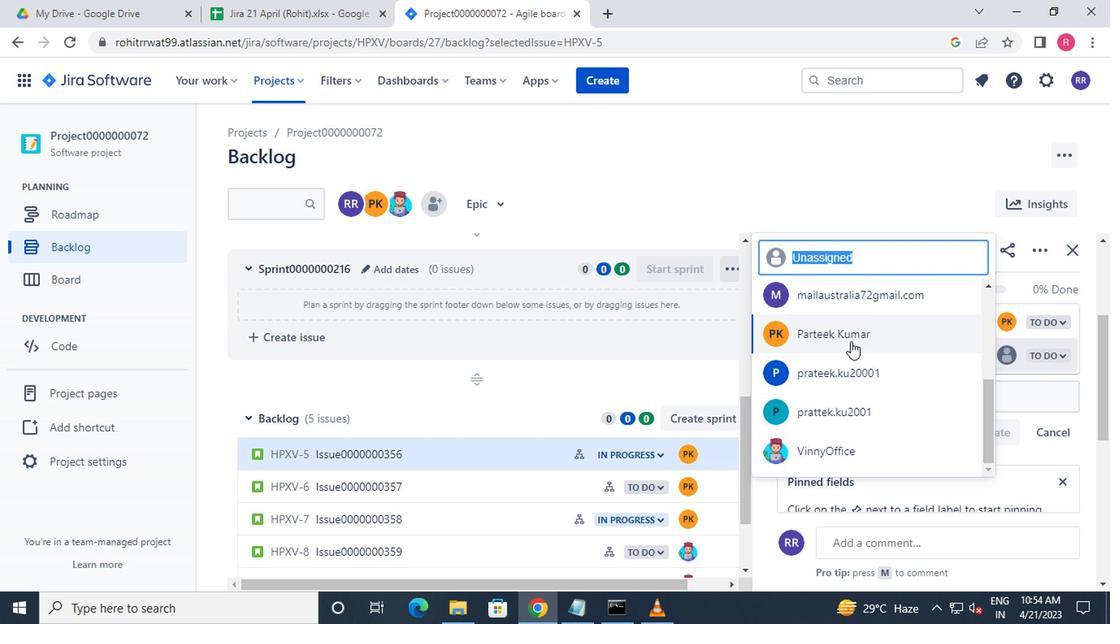 
Action: Mouse moved to (526, 490)
Screenshot: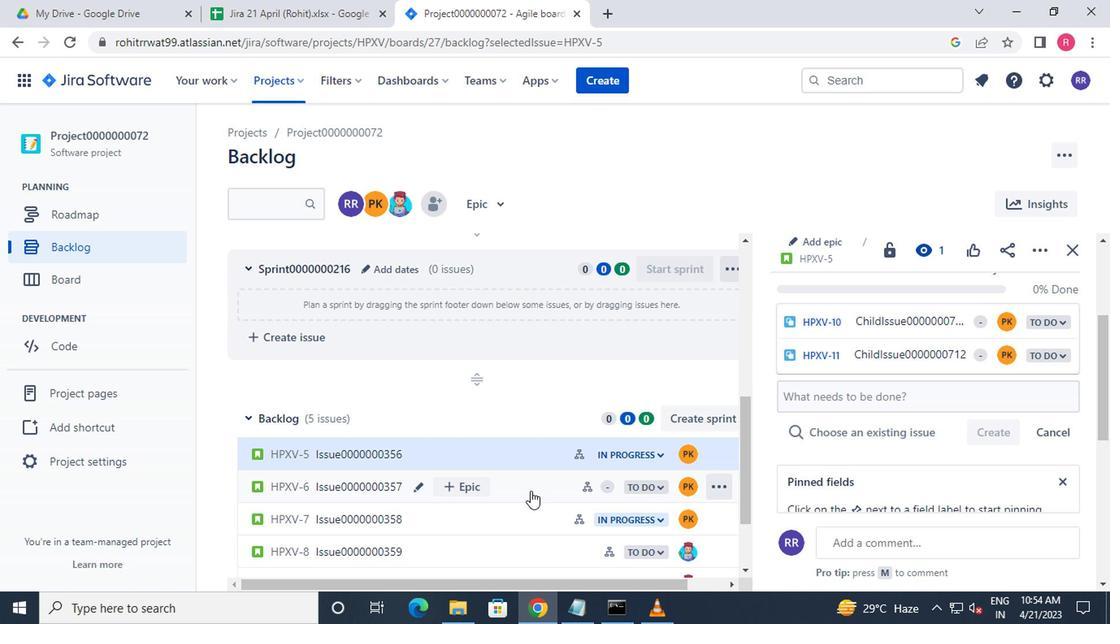 
Action: Mouse pressed left at (526, 490)
Screenshot: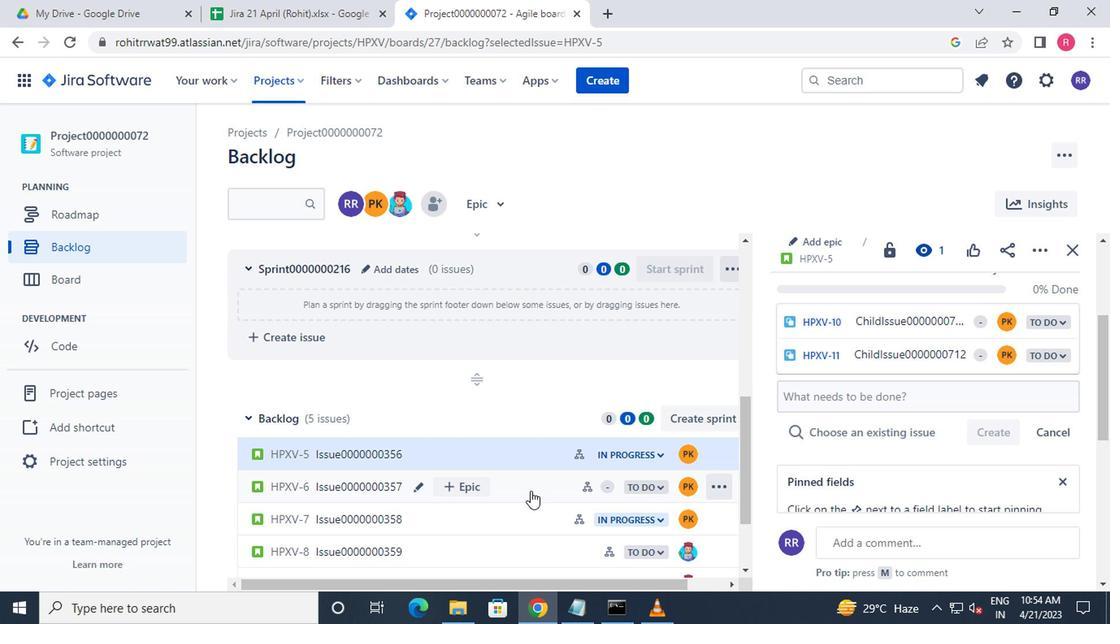 
Action: Mouse moved to (830, 329)
Screenshot: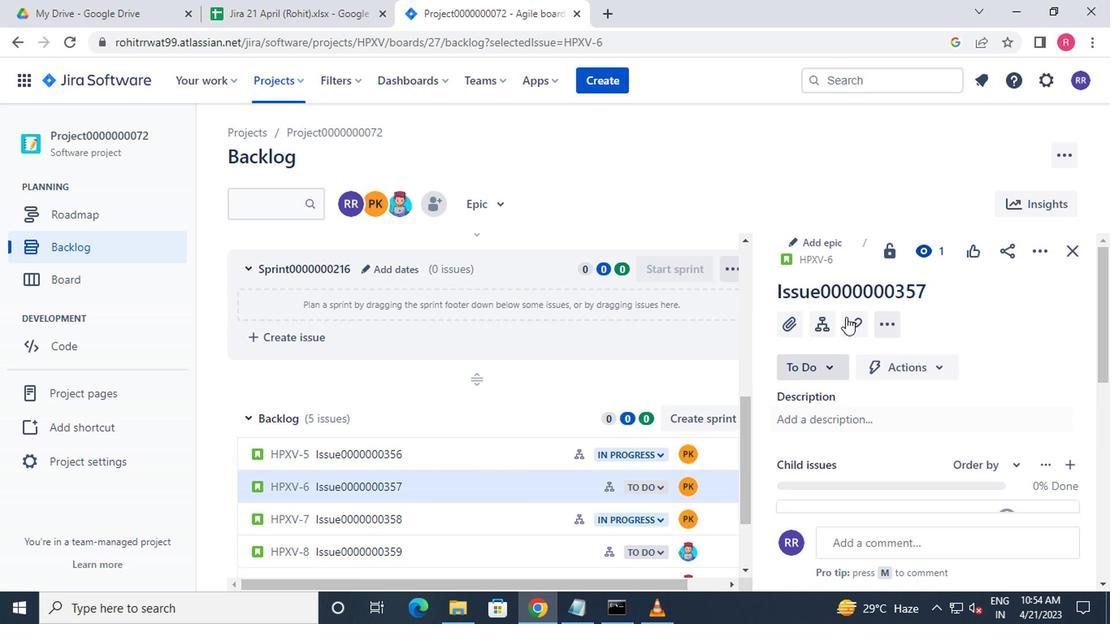 
Action: Mouse pressed left at (830, 329)
Screenshot: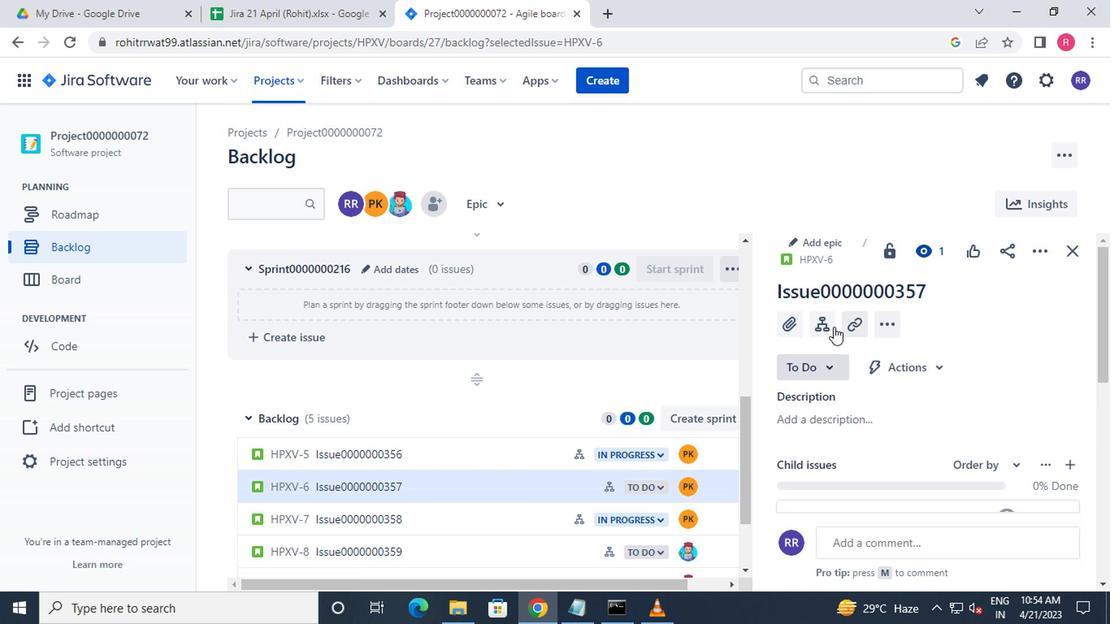 
Action: Mouse moved to (1011, 336)
Screenshot: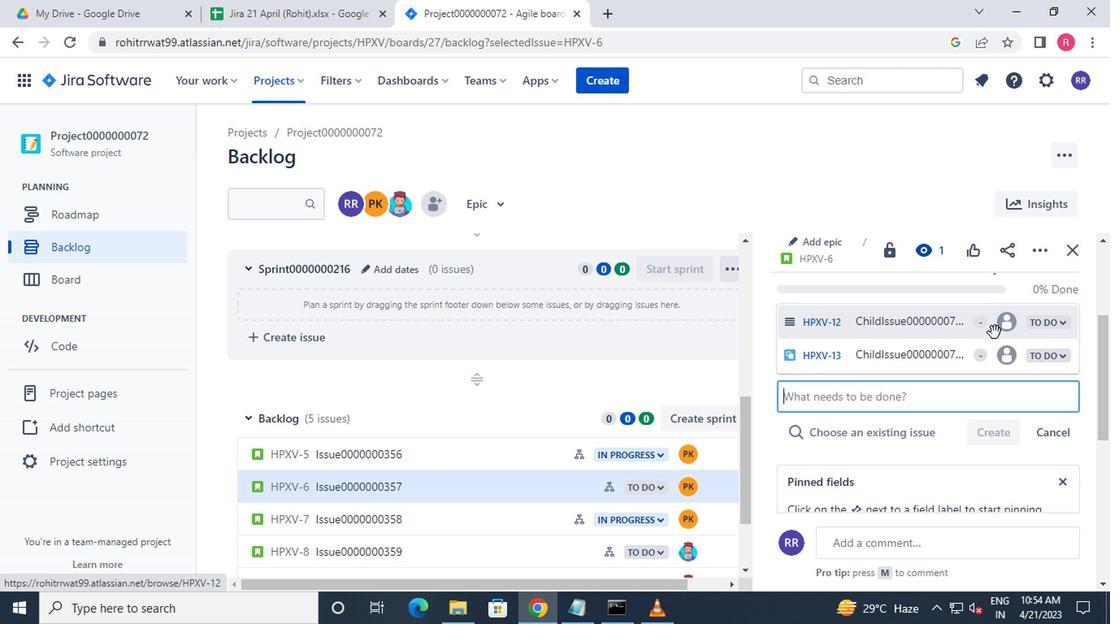 
Action: Mouse pressed left at (1011, 336)
Screenshot: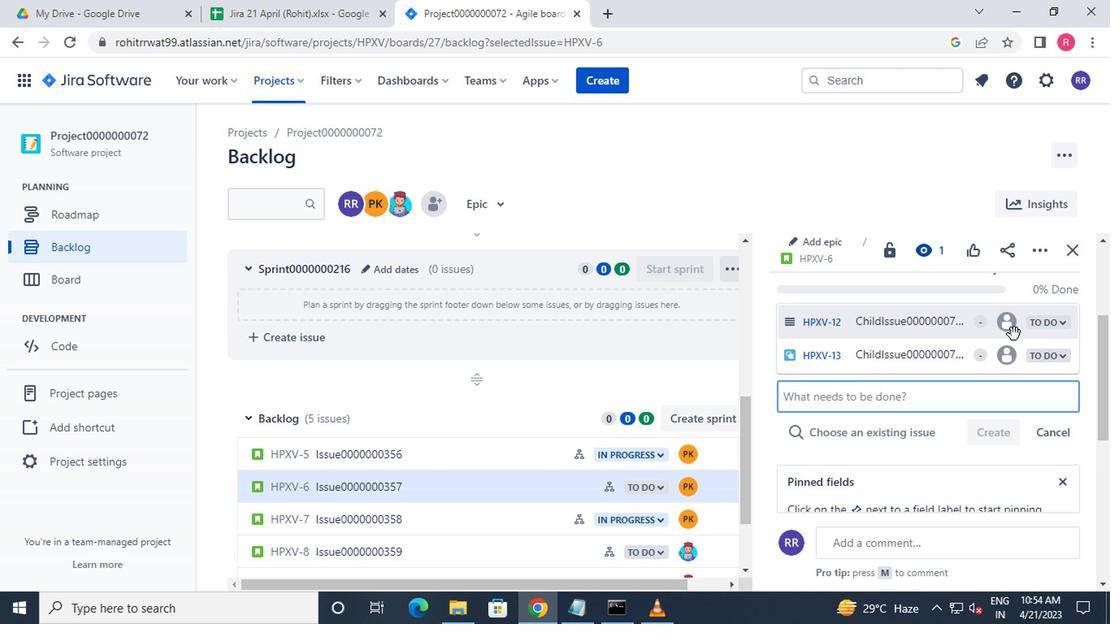 
Action: Mouse moved to (576, 488)
Screenshot: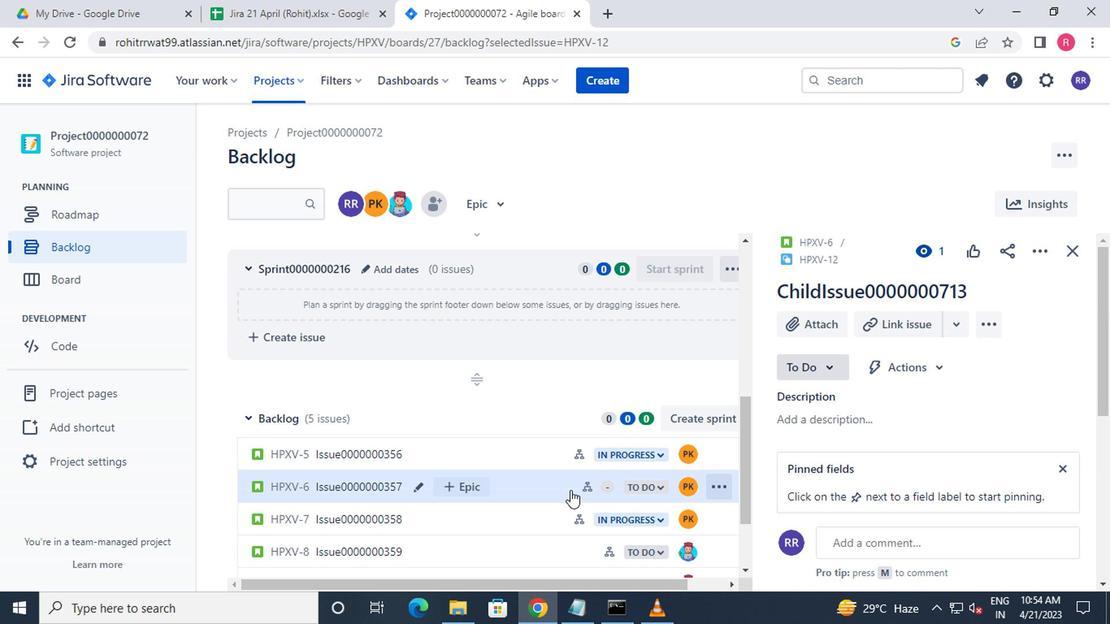 
Action: Mouse pressed left at (576, 488)
Screenshot: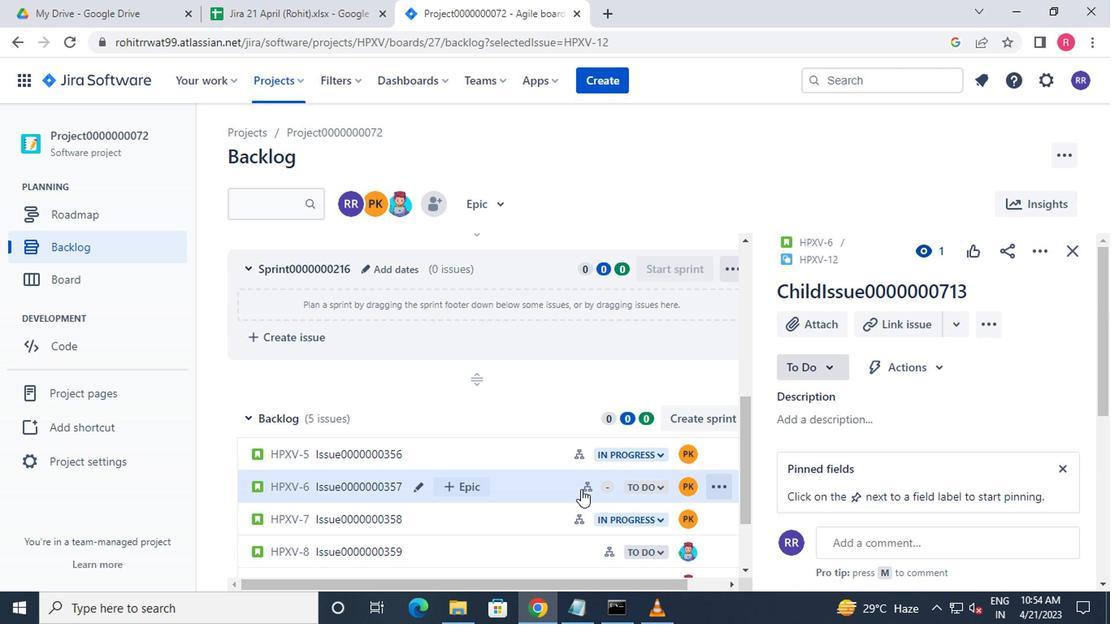 
Action: Mouse moved to (815, 323)
Screenshot: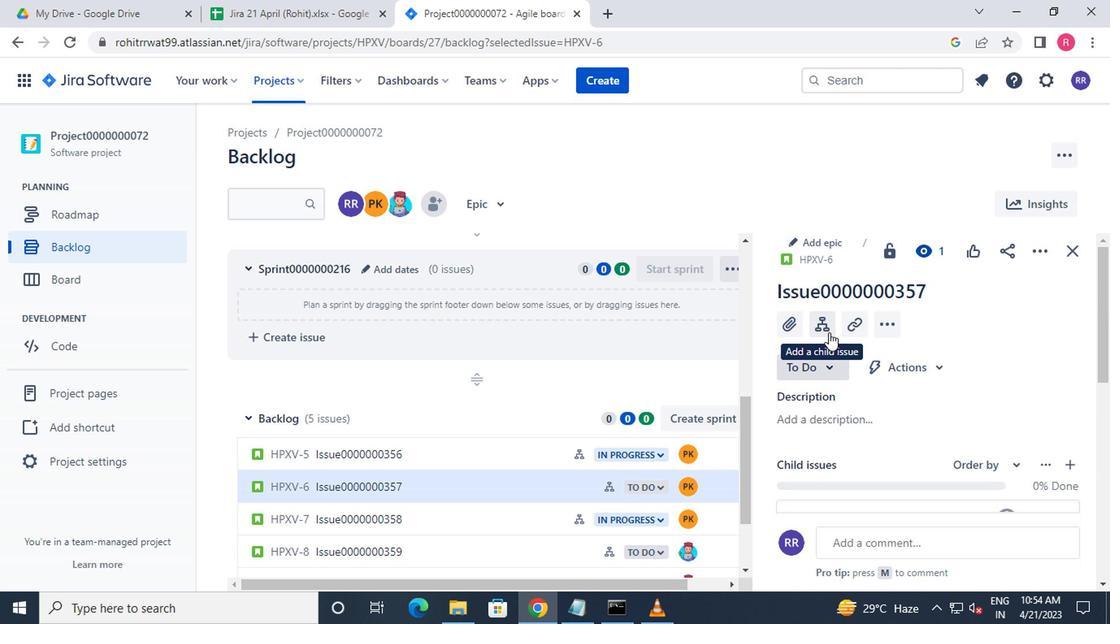 
Action: Mouse pressed left at (815, 323)
Screenshot: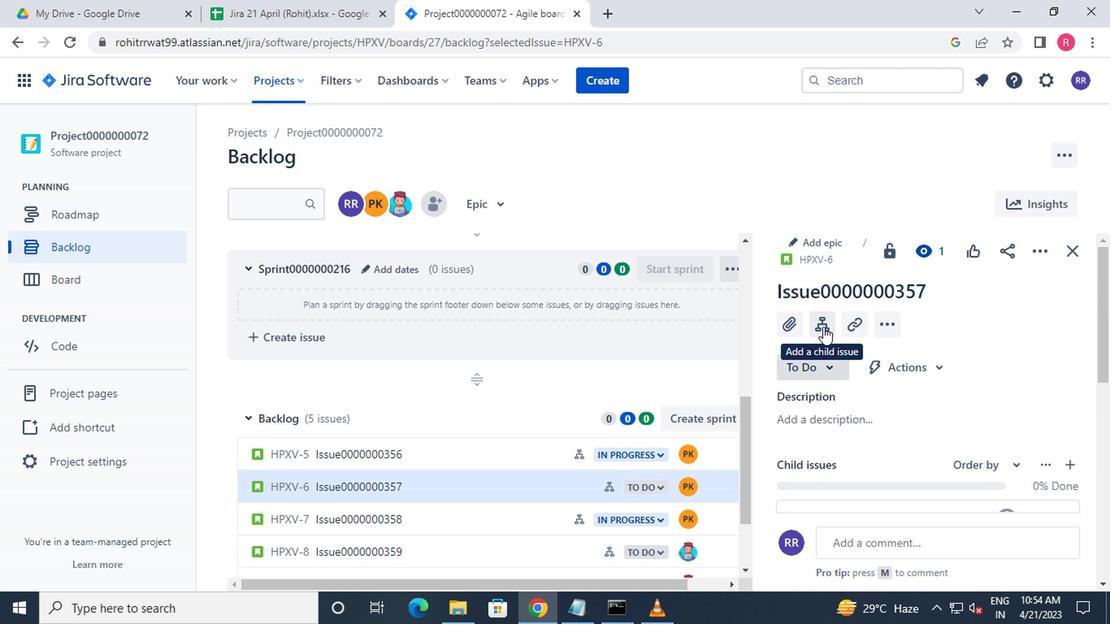 
Action: Mouse moved to (995, 326)
Screenshot: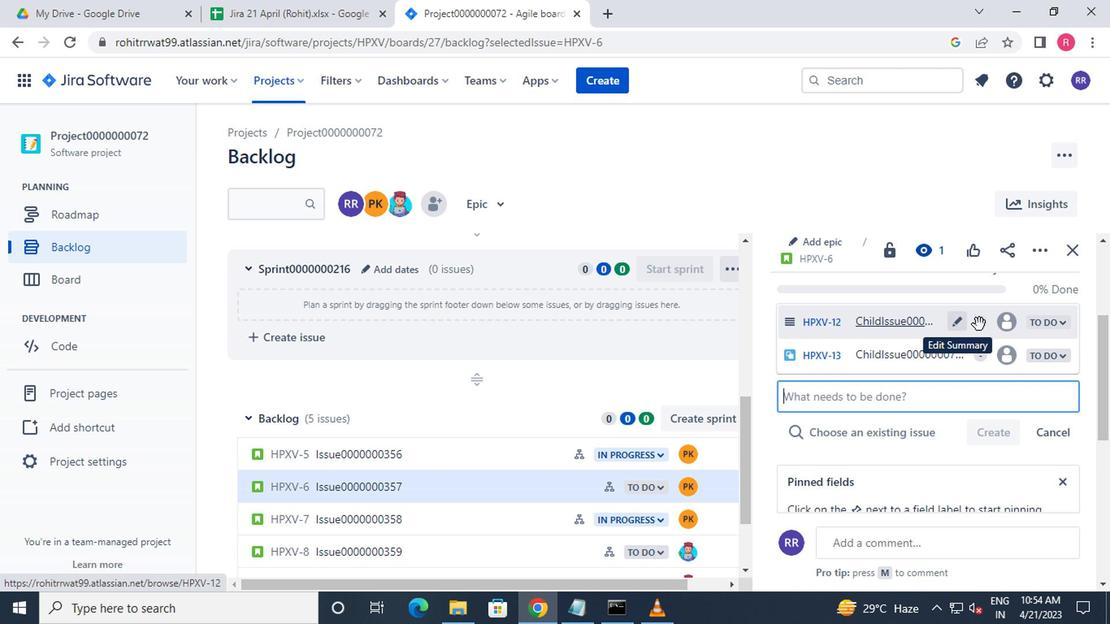 
Action: Mouse pressed left at (995, 326)
Screenshot: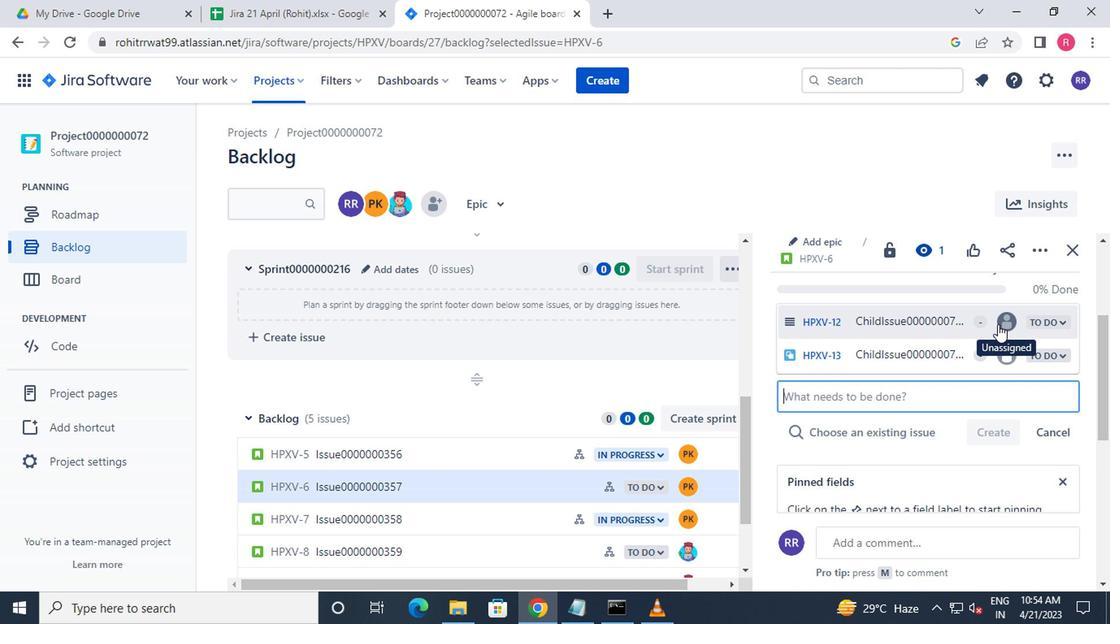 
Action: Mouse moved to (860, 354)
Screenshot: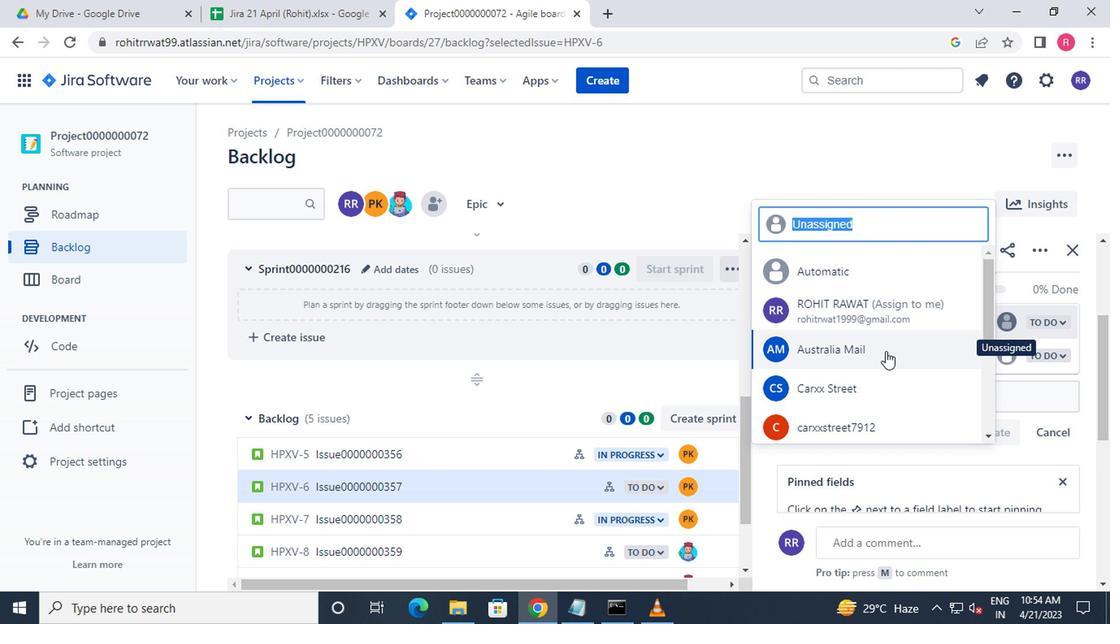 
Action: Mouse scrolled (860, 354) with delta (0, 0)
Screenshot: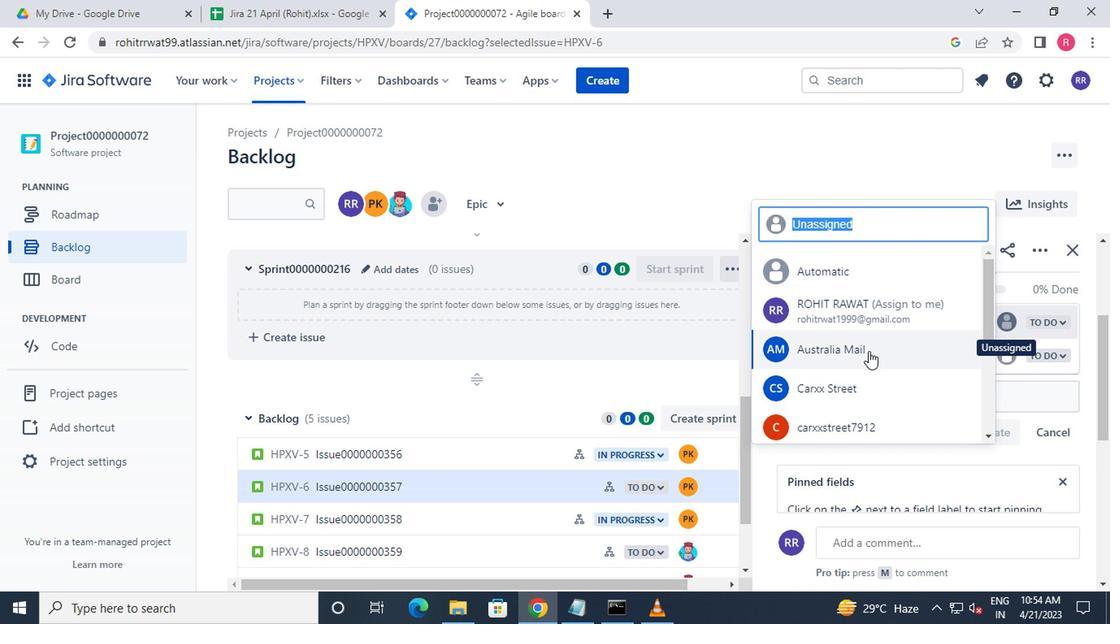 
Action: Mouse moved to (858, 356)
Screenshot: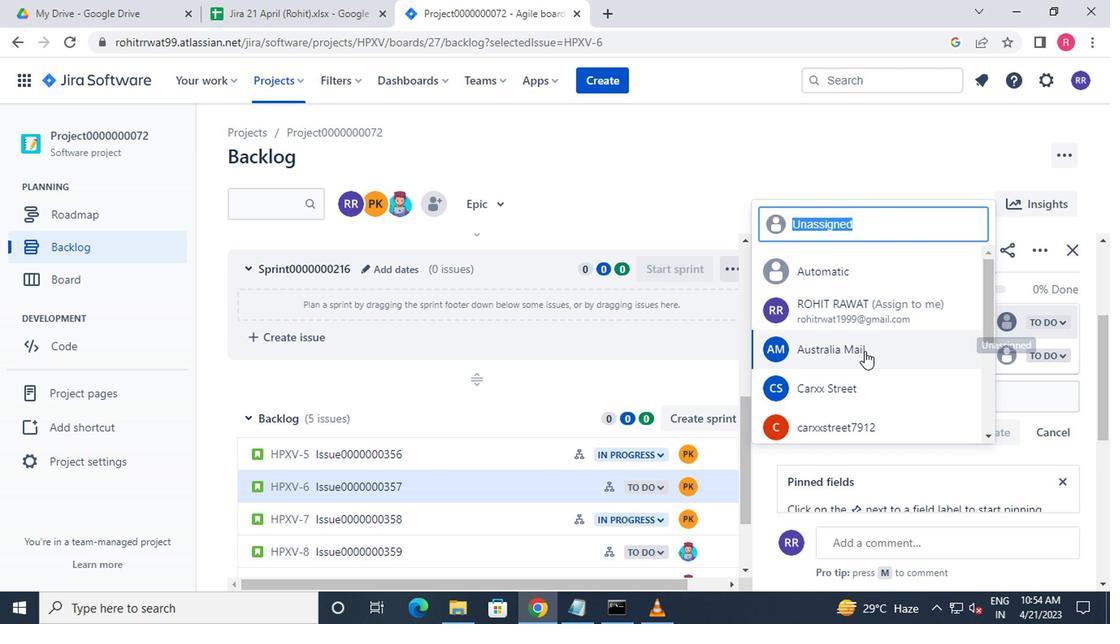 
Action: Mouse scrolled (858, 355) with delta (0, -1)
Screenshot: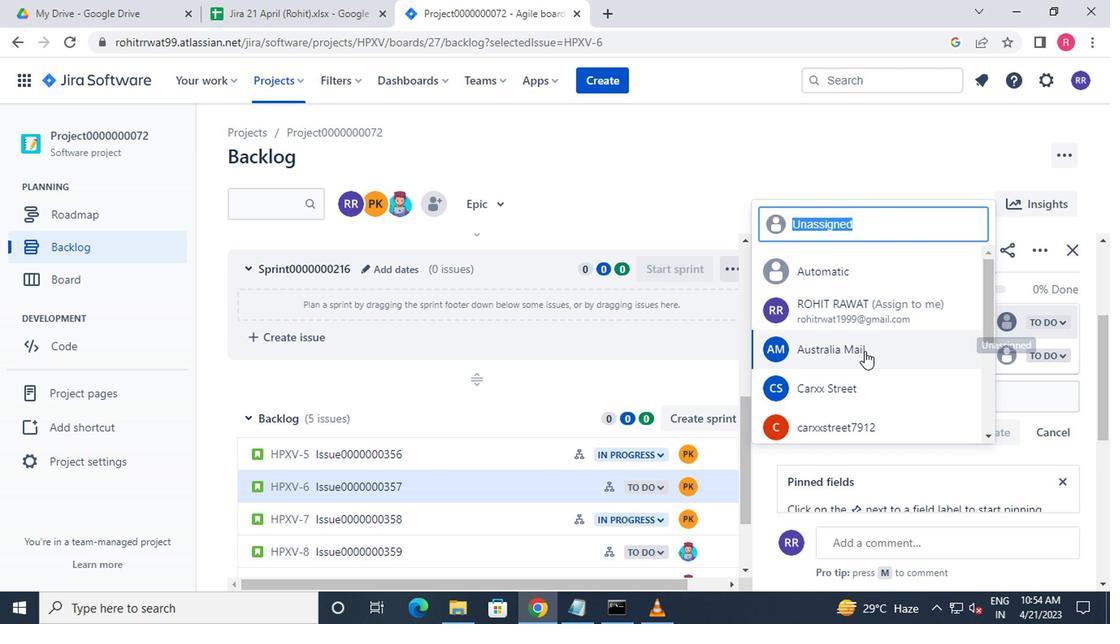 
Action: Mouse scrolled (858, 355) with delta (0, -1)
Screenshot: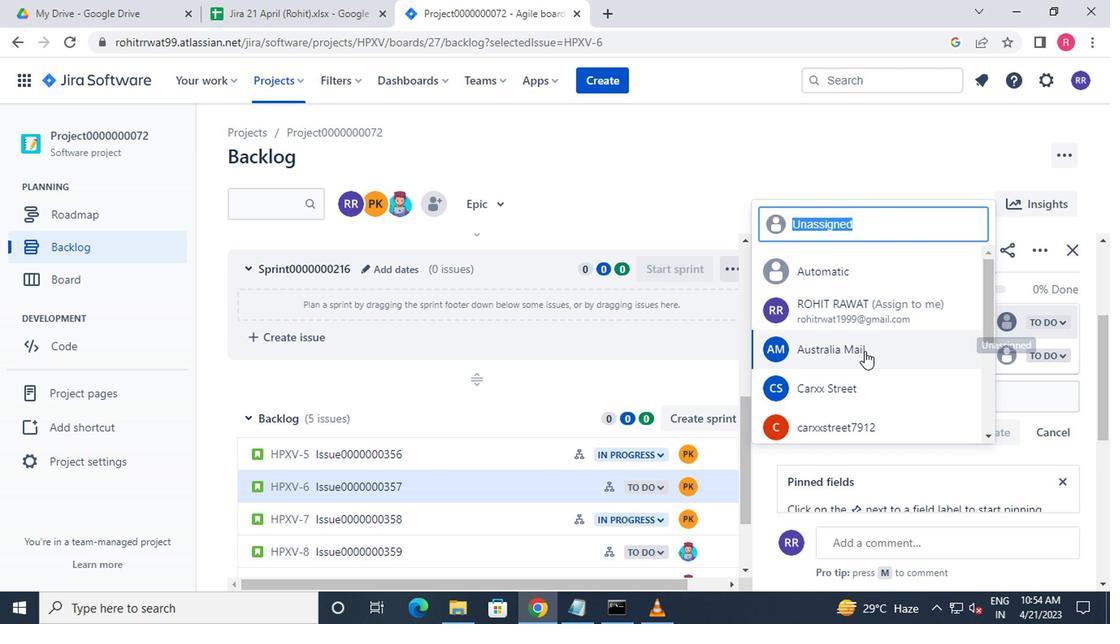 
Action: Mouse moved to (818, 313)
Screenshot: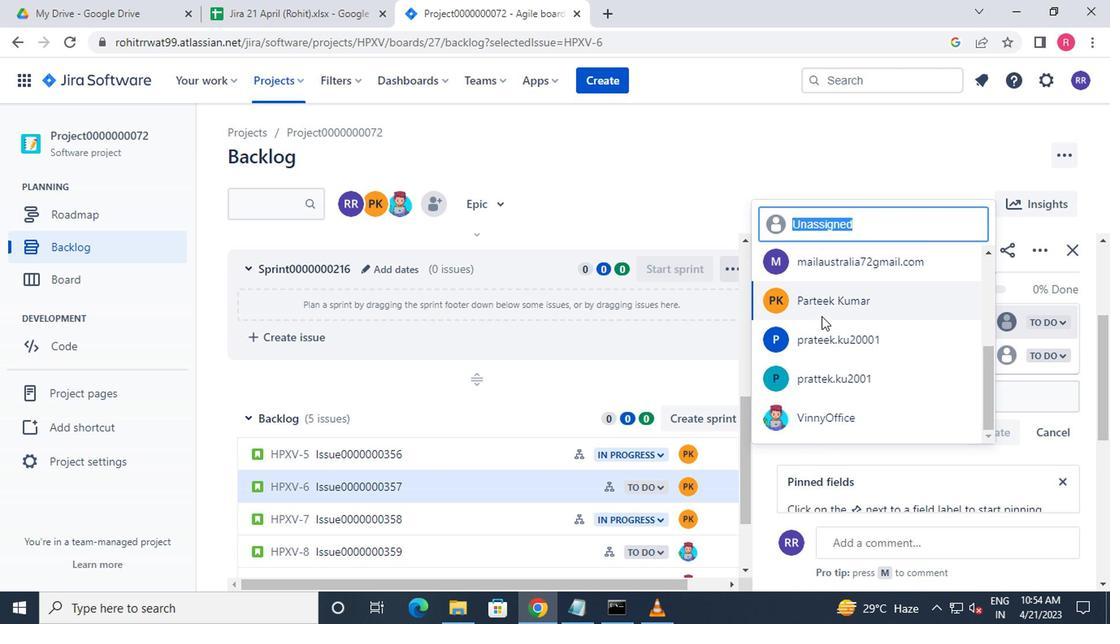 
Action: Mouse pressed left at (818, 313)
Screenshot: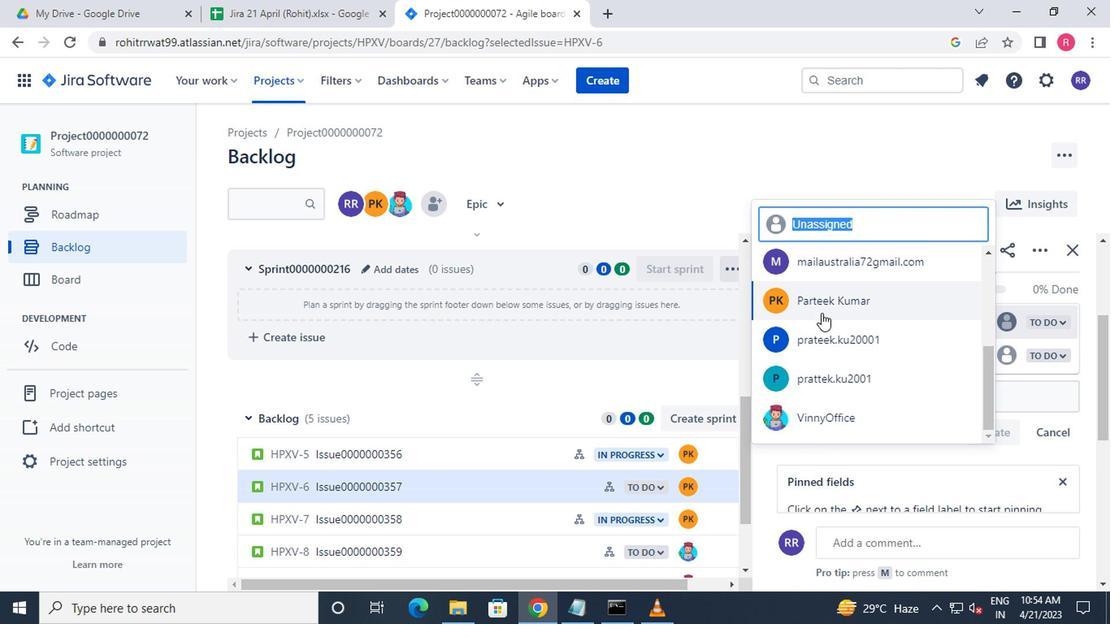 
Action: Mouse moved to (999, 365)
Screenshot: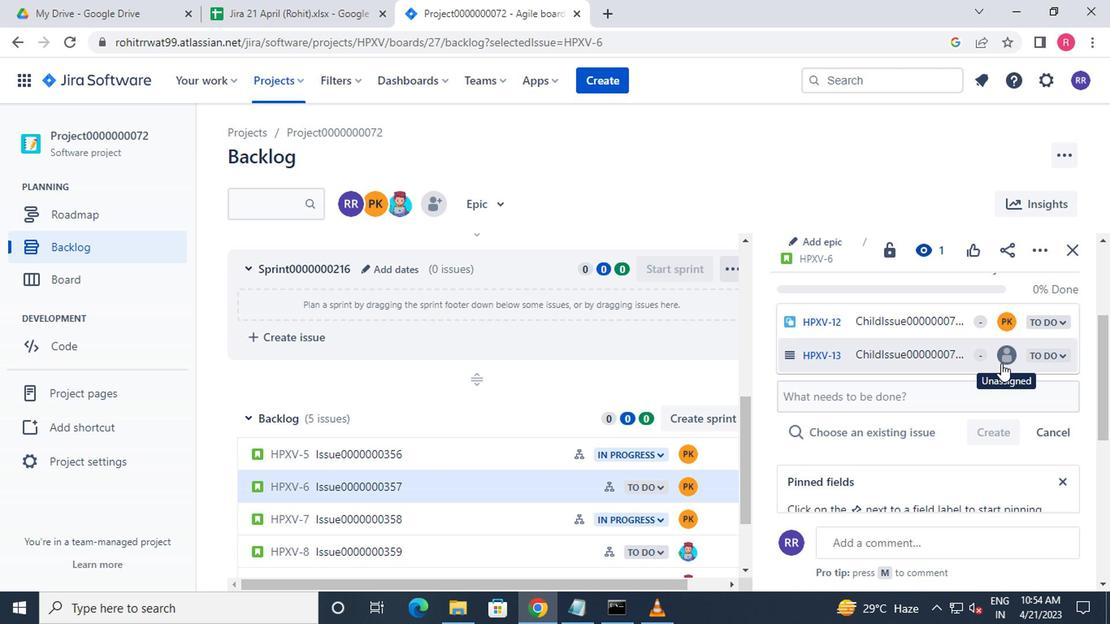 
Action: Mouse pressed left at (999, 365)
Screenshot: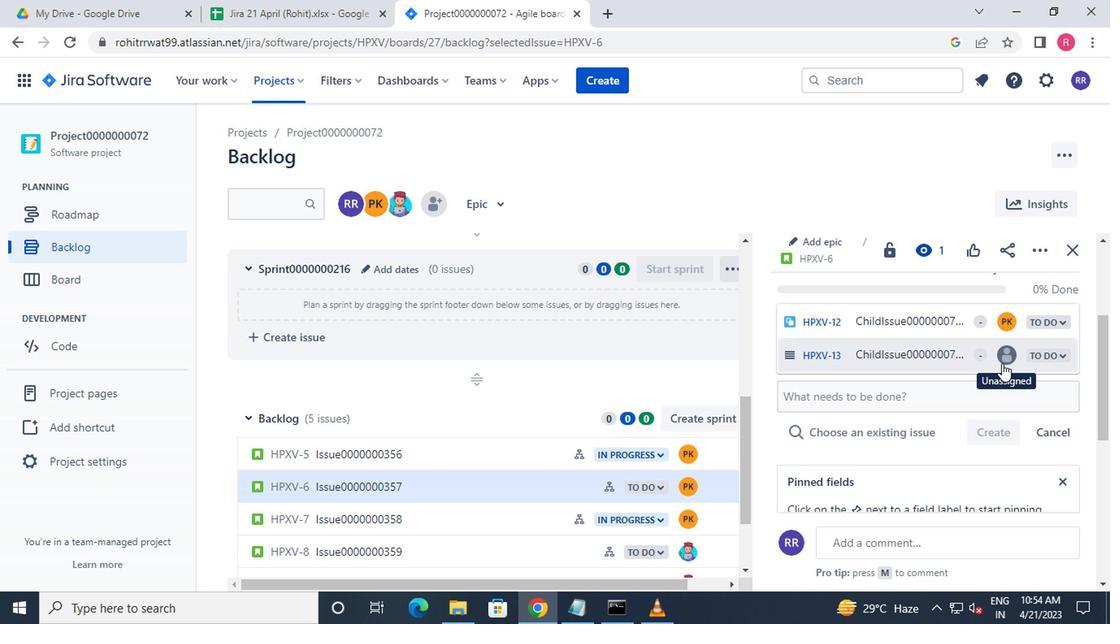 
Action: Mouse moved to (876, 377)
Screenshot: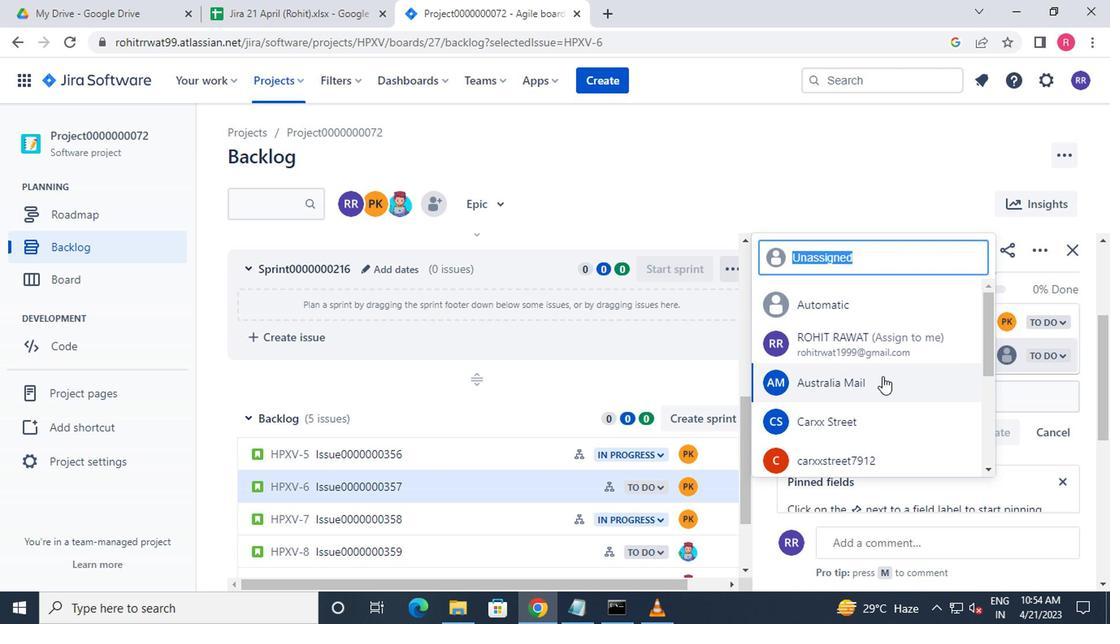 
Action: Mouse scrolled (876, 377) with delta (0, 0)
Screenshot: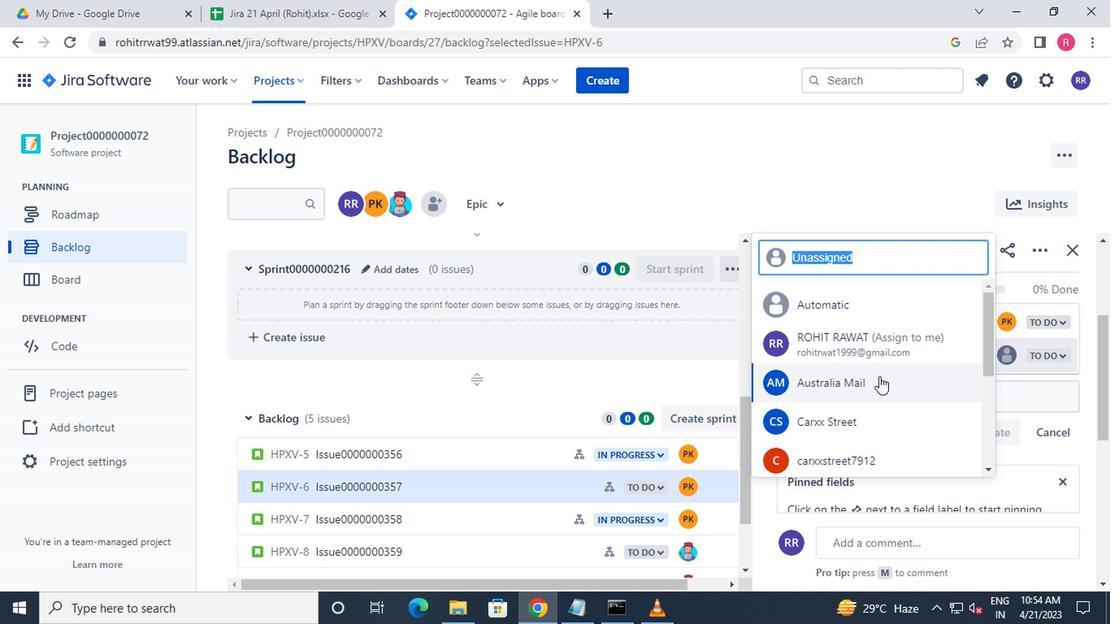 
Action: Mouse scrolled (876, 377) with delta (0, 0)
Screenshot: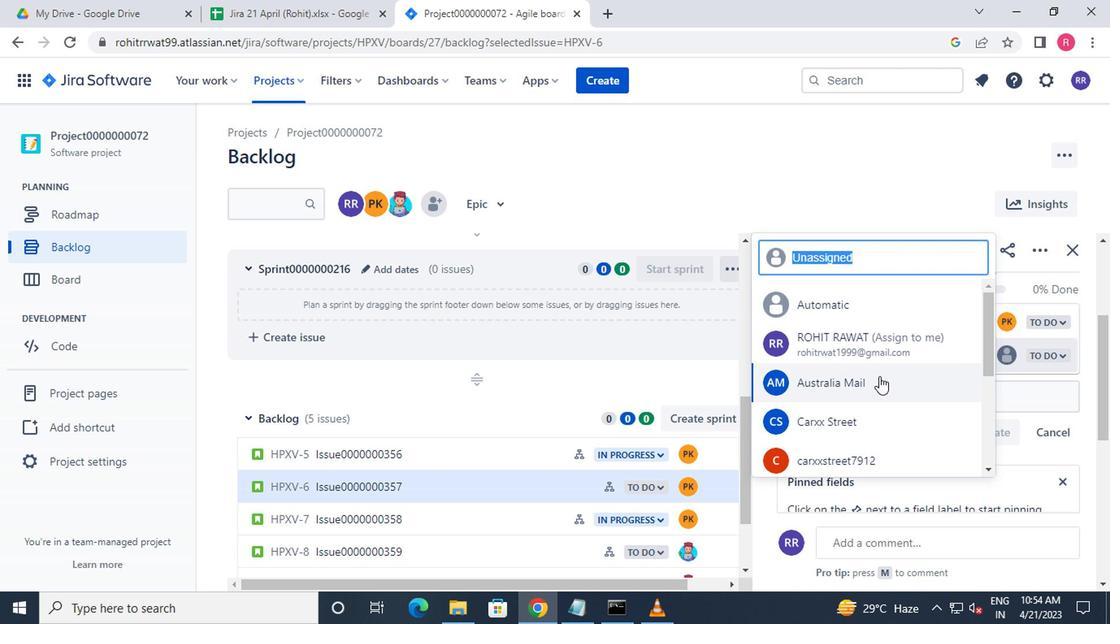 
Action: Mouse scrolled (876, 377) with delta (0, 0)
Screenshot: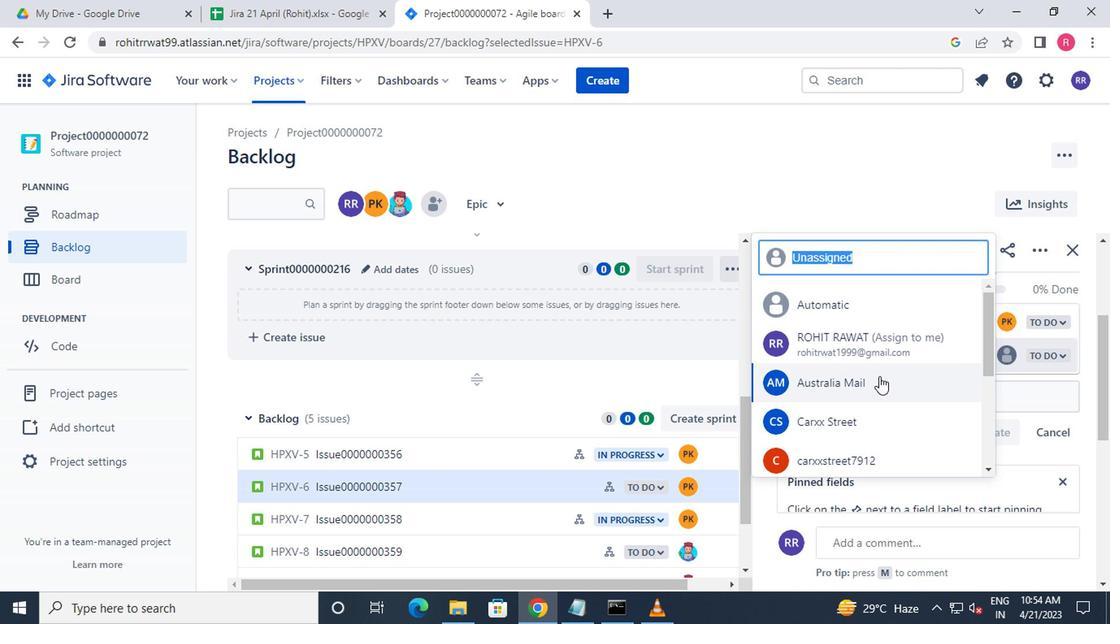 
Action: Mouse moved to (842, 350)
Screenshot: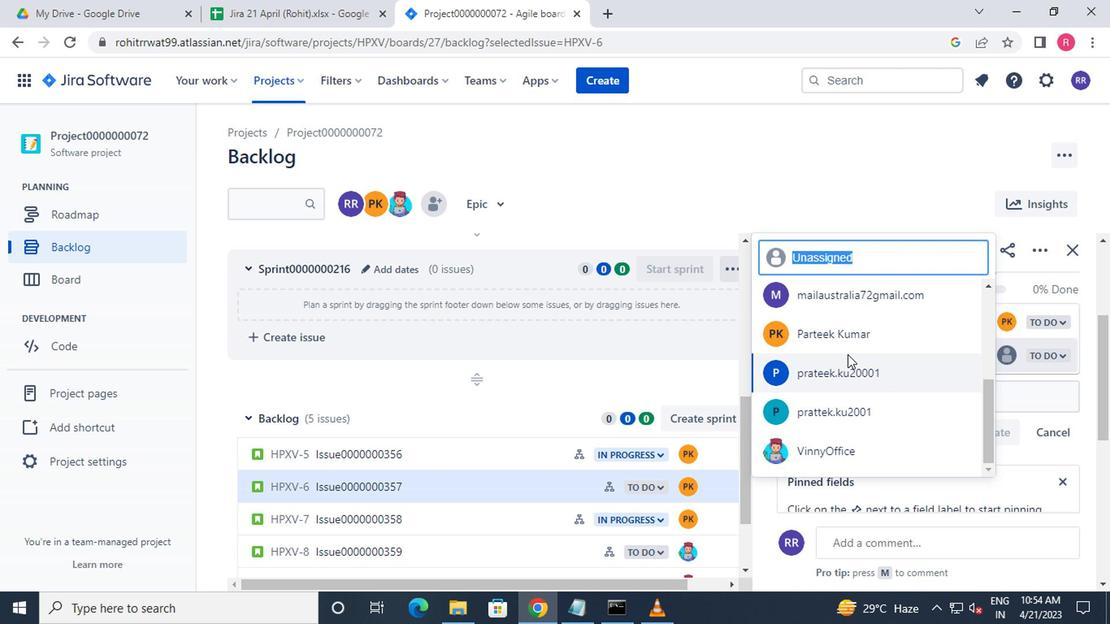 
Action: Mouse pressed left at (842, 350)
Screenshot: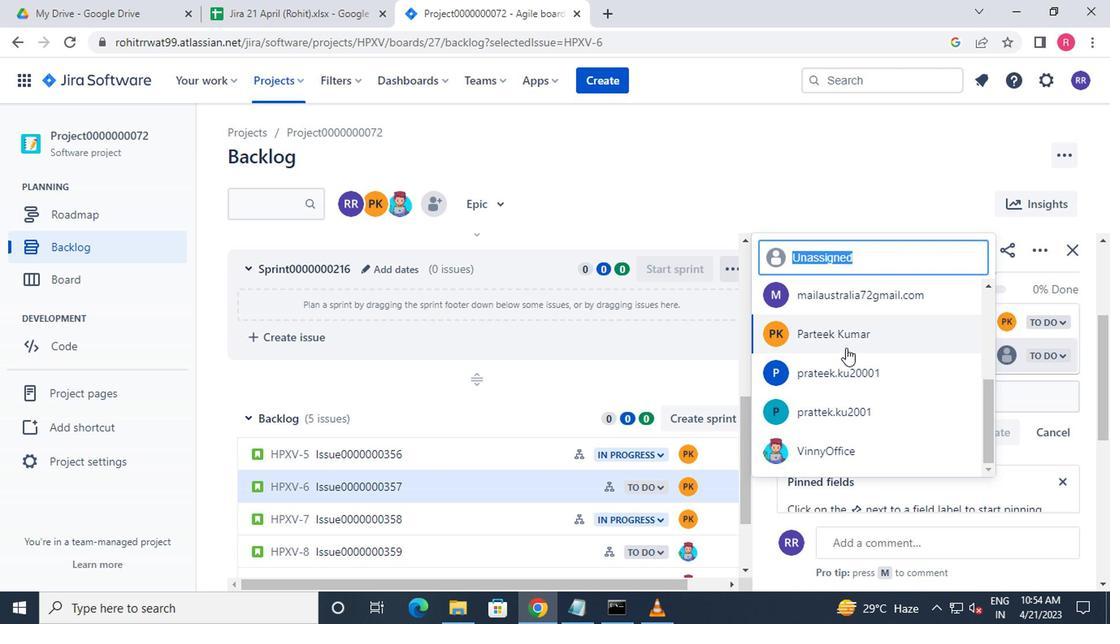 
Action: Mouse moved to (552, 507)
Screenshot: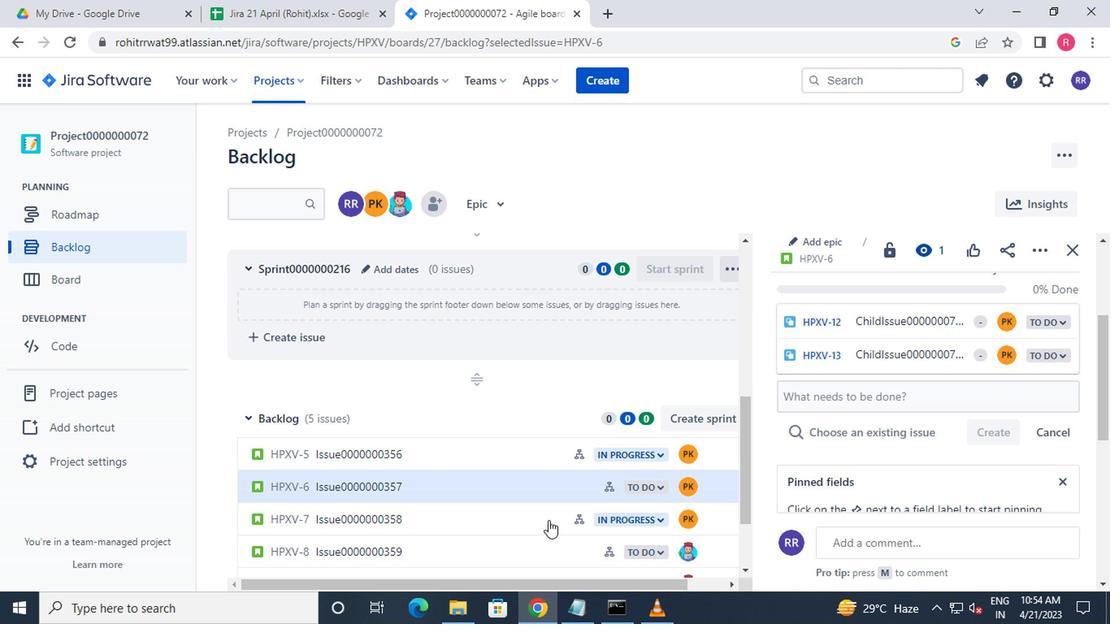 
Action: Mouse scrolled (552, 506) with delta (0, -1)
Screenshot: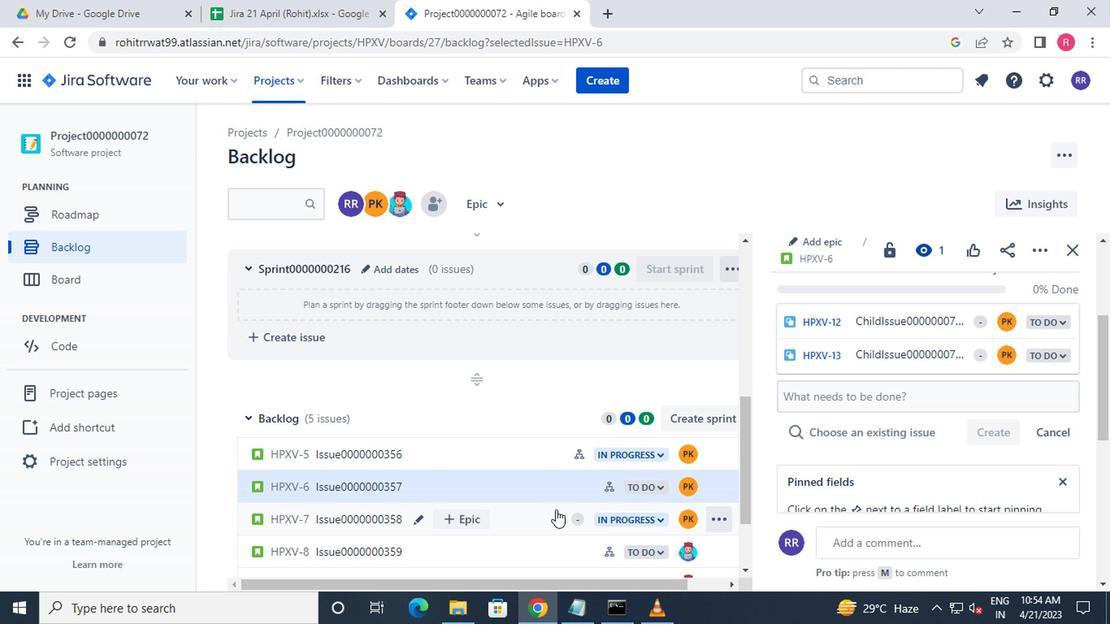 
Action: Mouse moved to (491, 440)
Screenshot: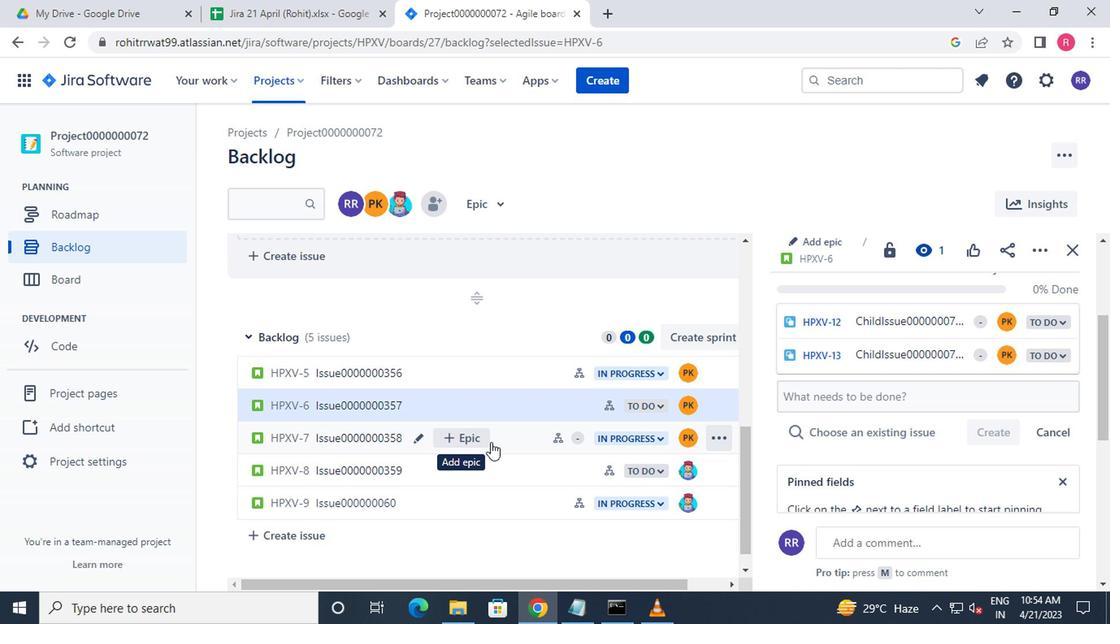 
Action: Mouse pressed left at (491, 440)
Screenshot: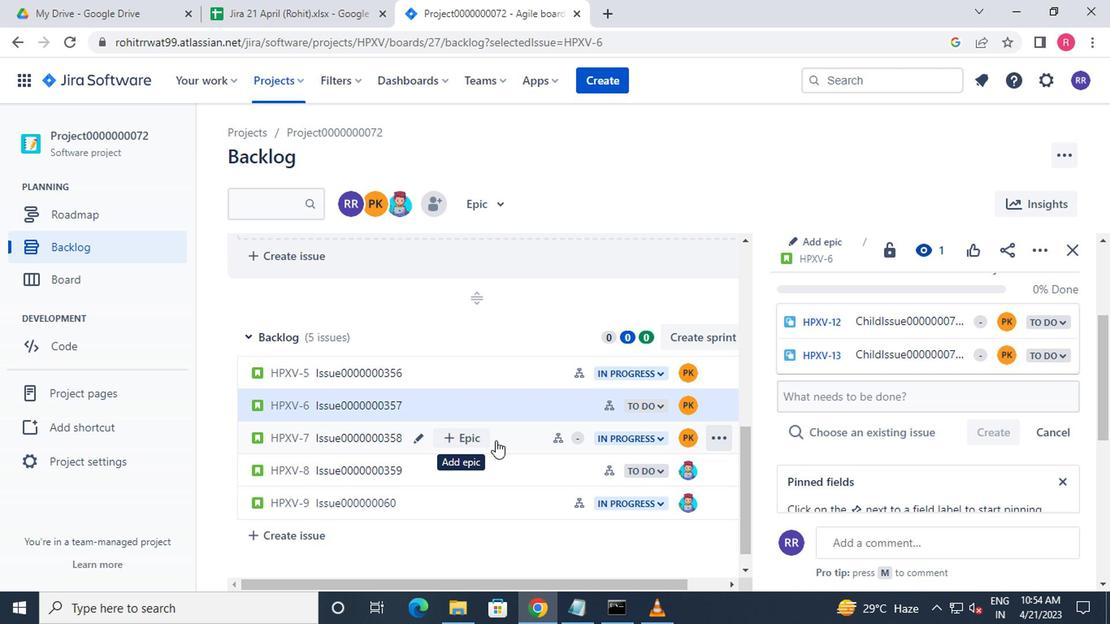 
Action: Mouse moved to (815, 329)
Screenshot: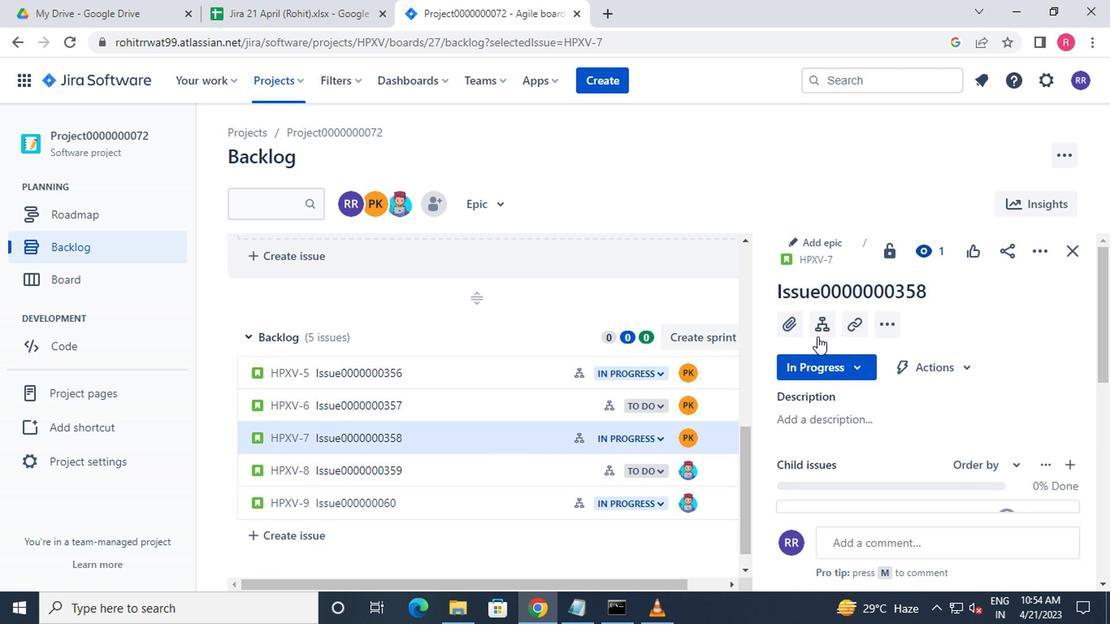 
Action: Mouse pressed left at (815, 329)
Screenshot: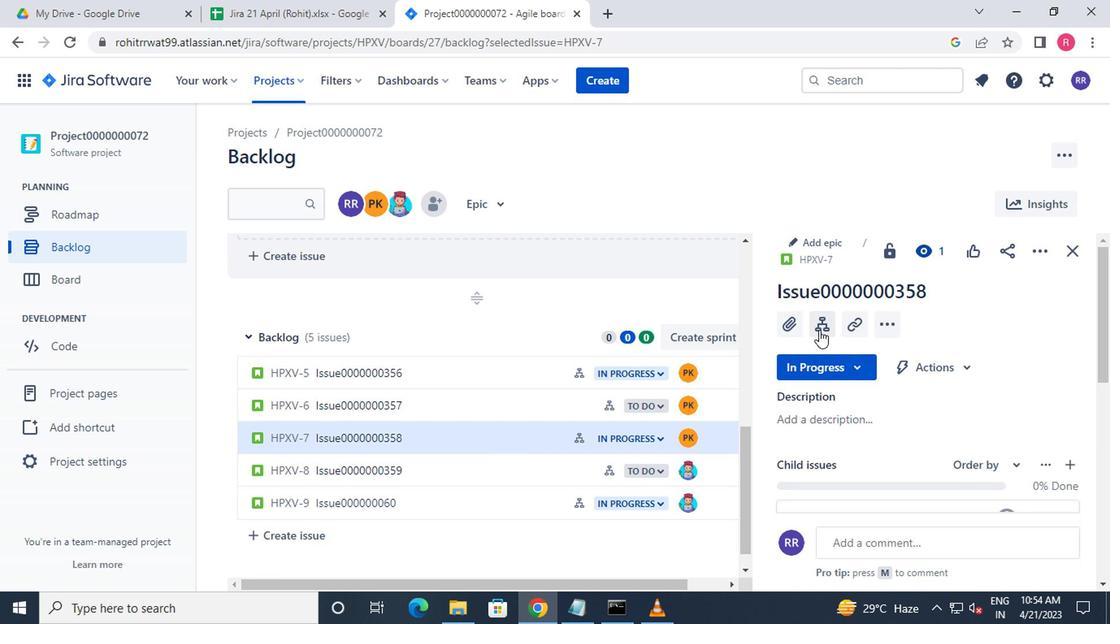 
Action: Mouse moved to (998, 329)
Screenshot: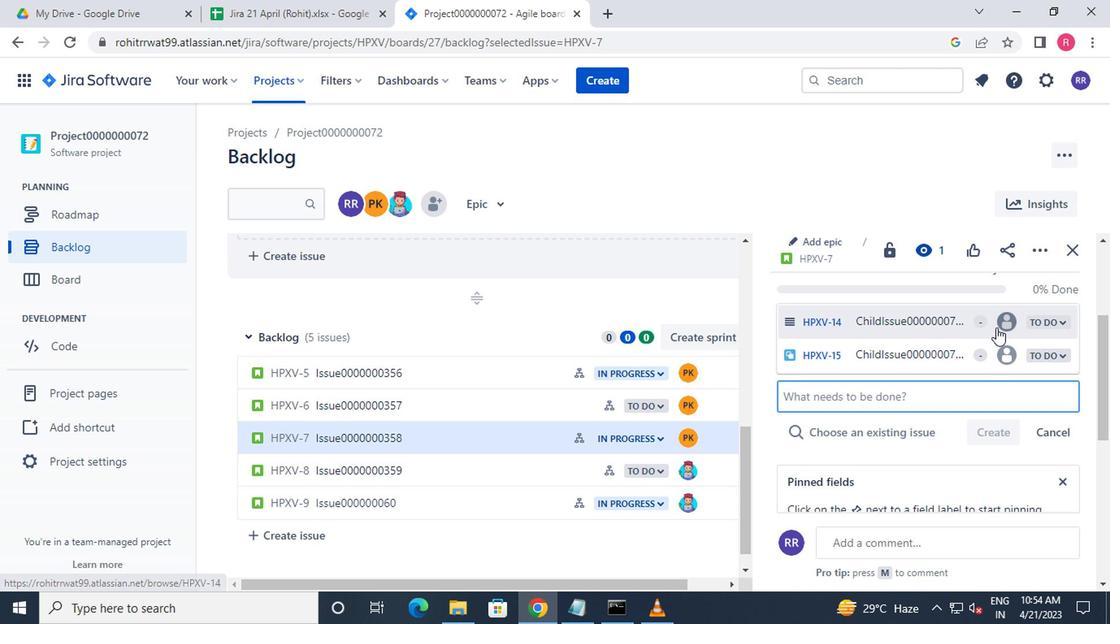 
Action: Mouse pressed left at (998, 329)
Screenshot: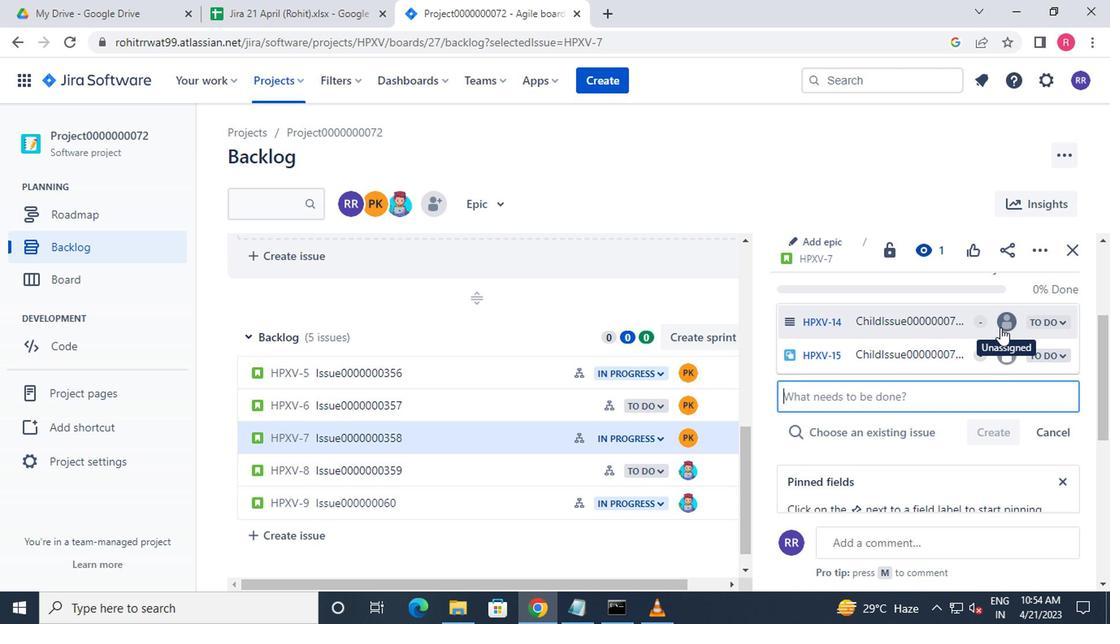 
Action: Mouse moved to (918, 346)
Screenshot: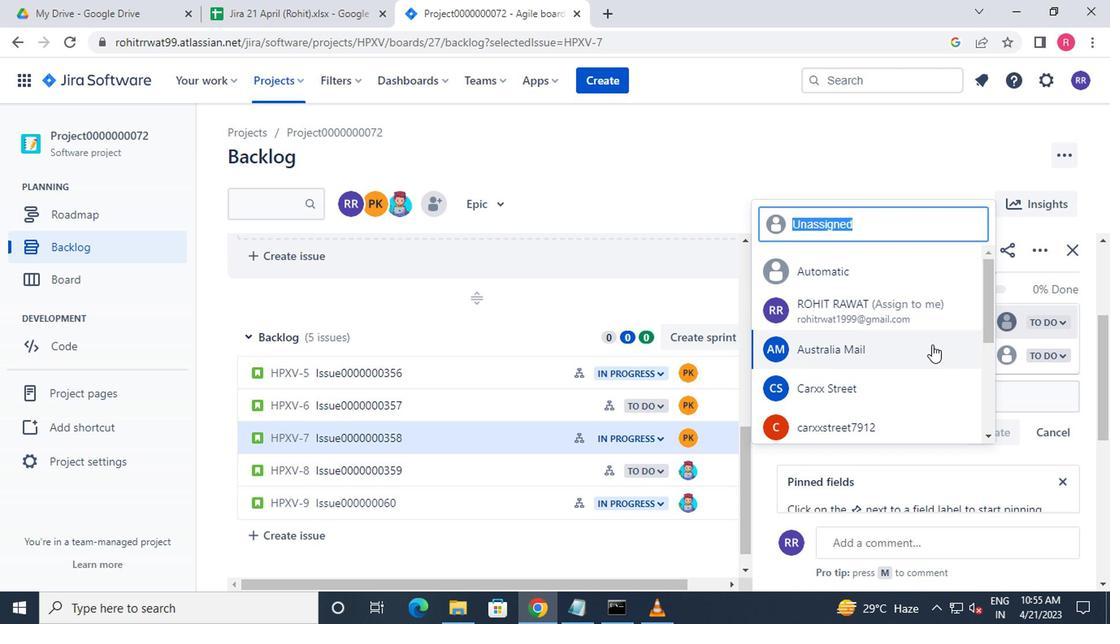 
Action: Mouse scrolled (918, 345) with delta (0, 0)
Screenshot: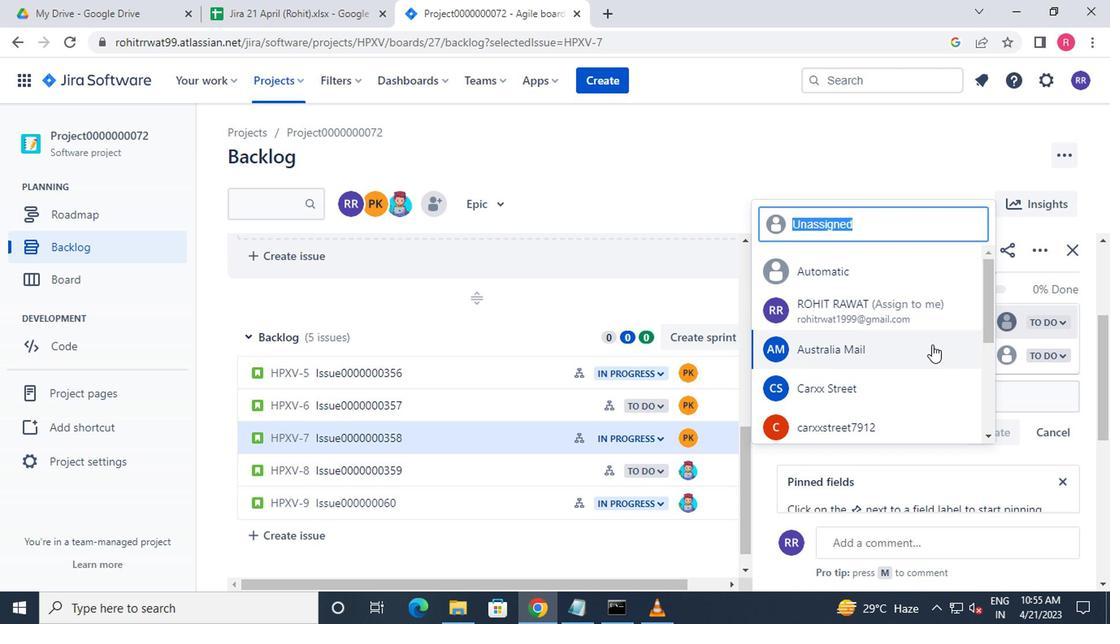
Action: Mouse moved to (915, 350)
Screenshot: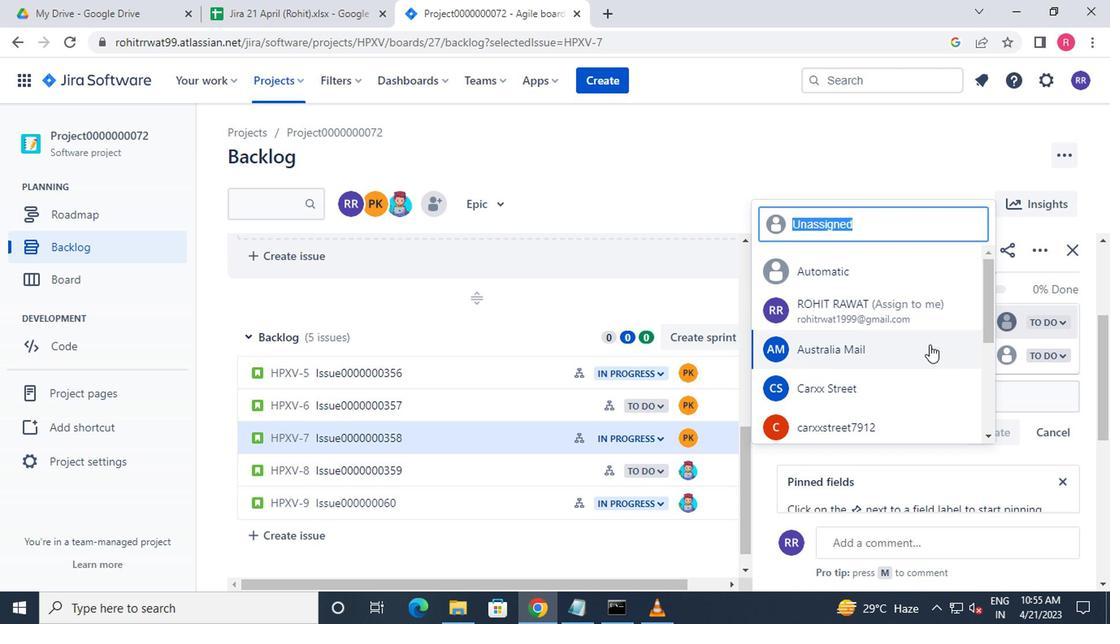
Action: Mouse scrolled (915, 348) with delta (0, -1)
Screenshot: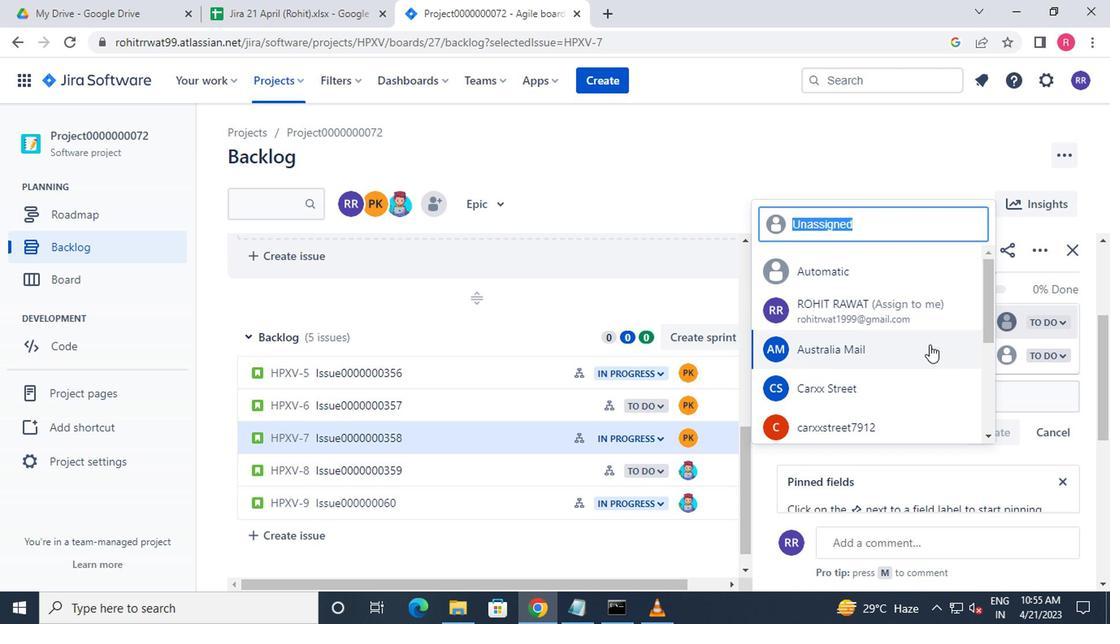 
Action: Mouse moved to (910, 354)
Screenshot: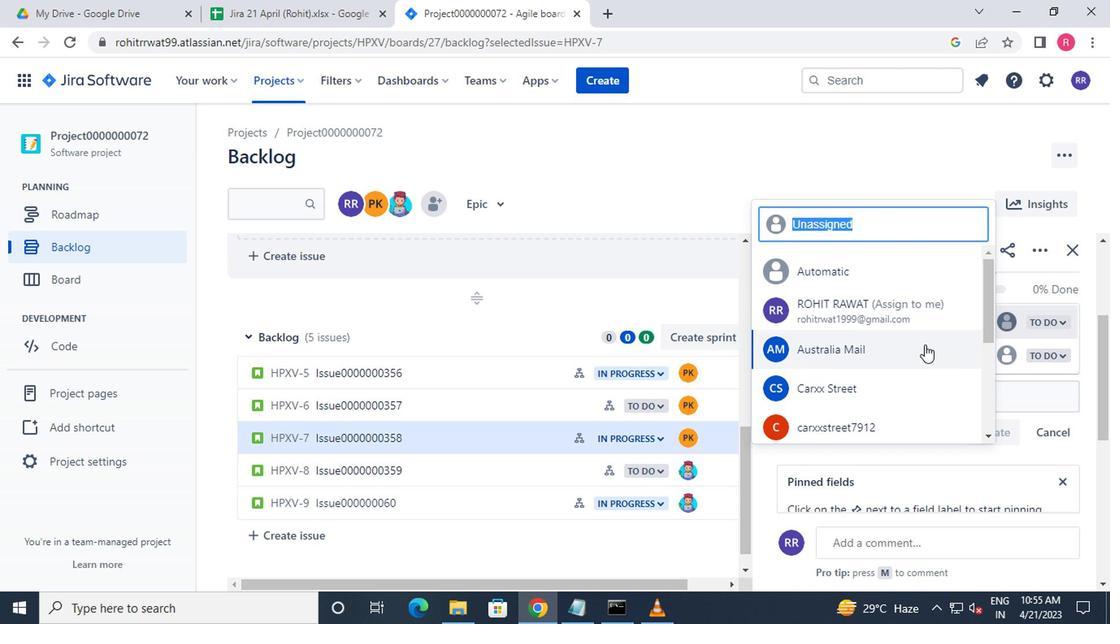 
Action: Mouse scrolled (910, 354) with delta (0, 0)
Screenshot: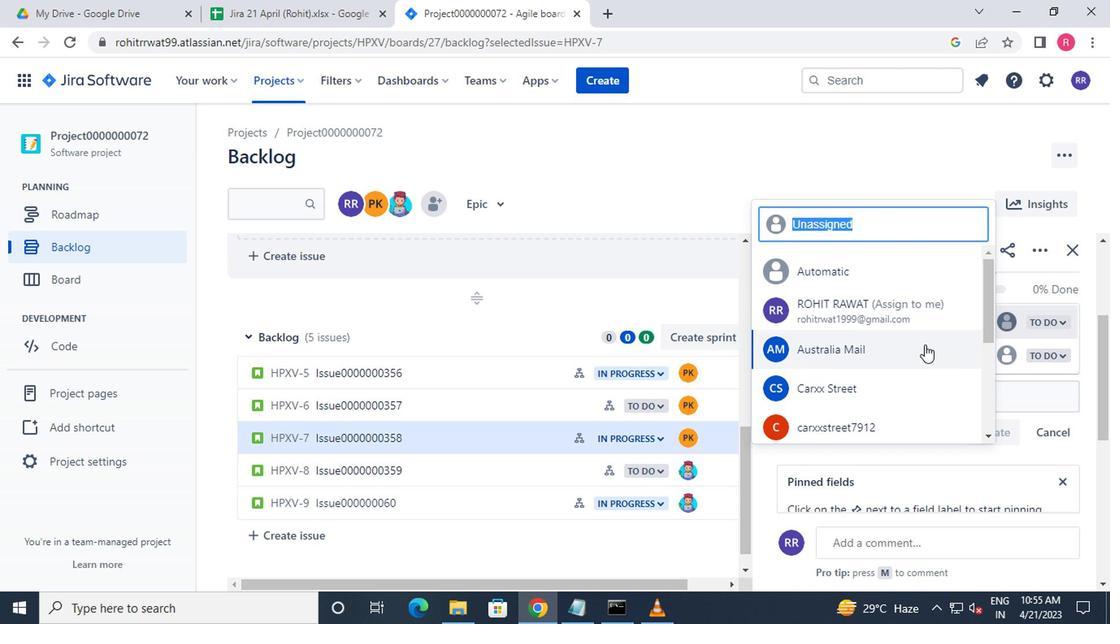 
Action: Mouse moved to (845, 313)
Screenshot: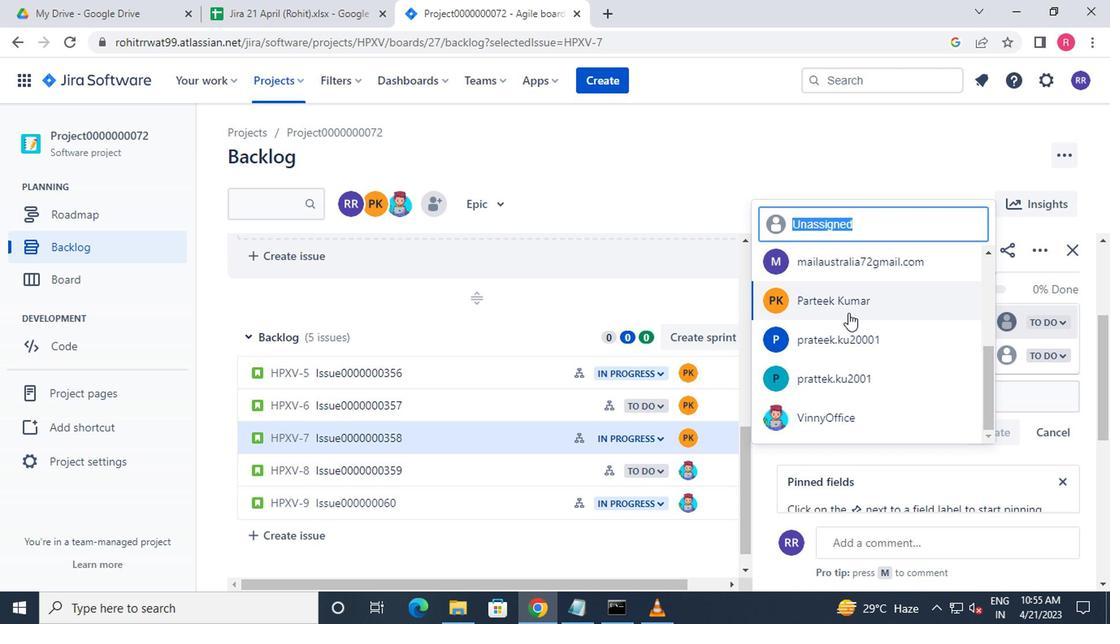 
Action: Mouse pressed left at (845, 313)
Screenshot: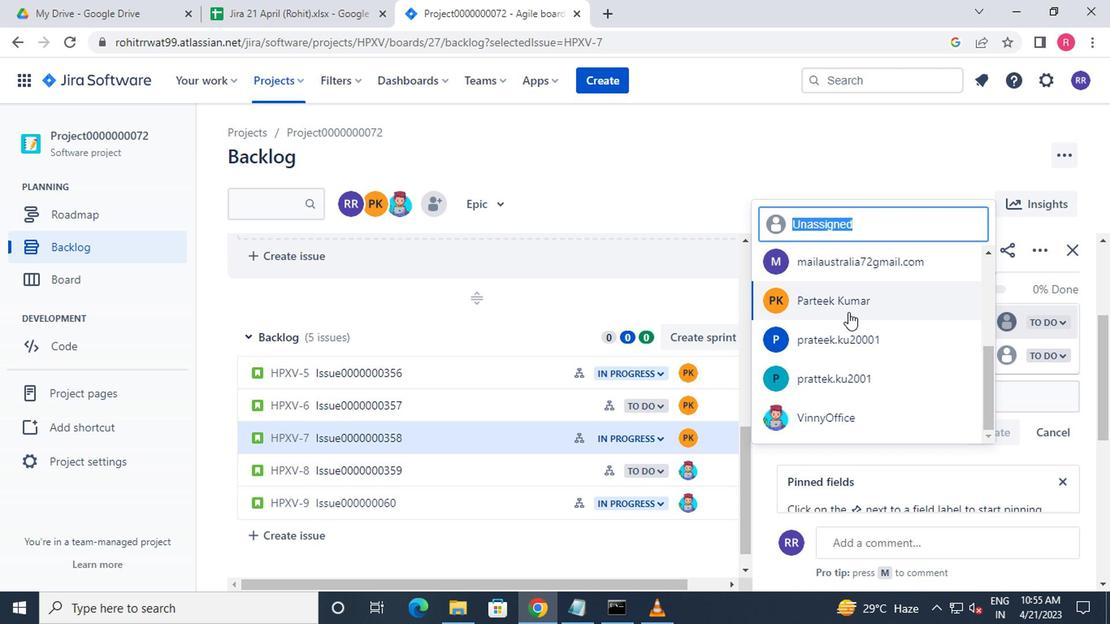 
